 Task: Search one way flight ticket for 1 adult, 5 children, 2 infants in seat and 1 infant on lap in first from Juneau: Juneau International Airport to Raleigh: Raleigh-durham International Airport on 8-5-2023. Choice of flights is Alaska. Number of bags: 2 carry on bags and 6 checked bags. Price is upto 82000. Outbound departure time preference is 12:00.
Action: Mouse moved to (366, 309)
Screenshot: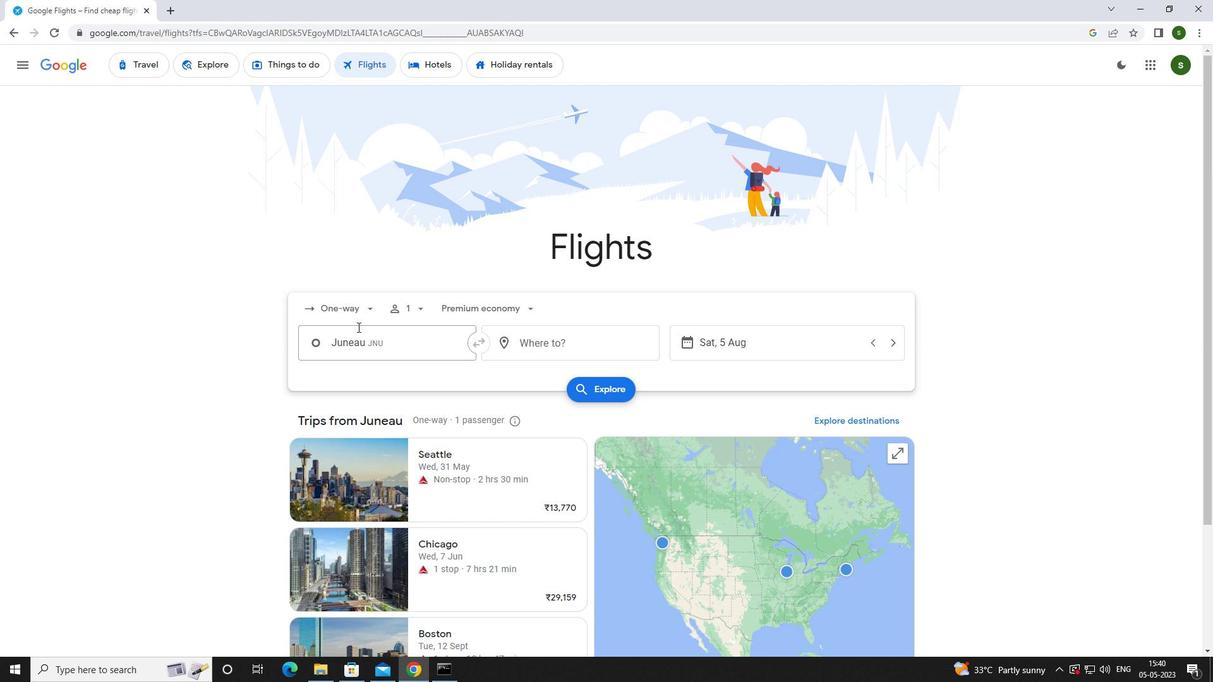 
Action: Mouse pressed left at (366, 309)
Screenshot: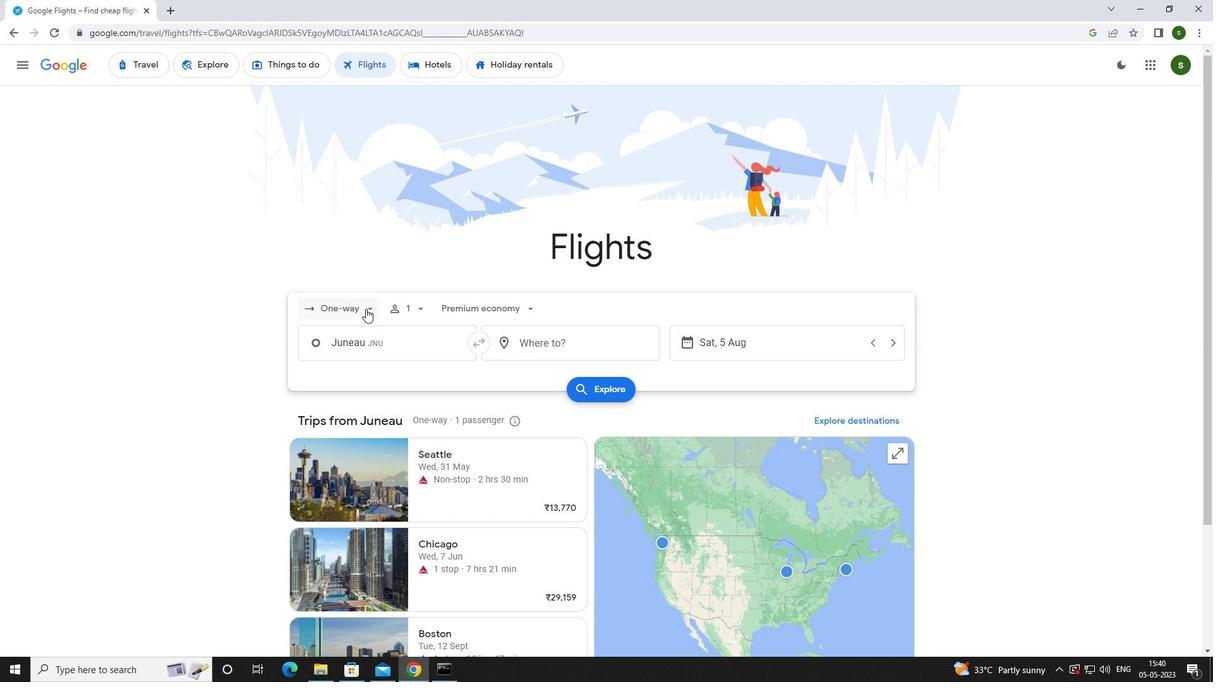 
Action: Mouse moved to (360, 360)
Screenshot: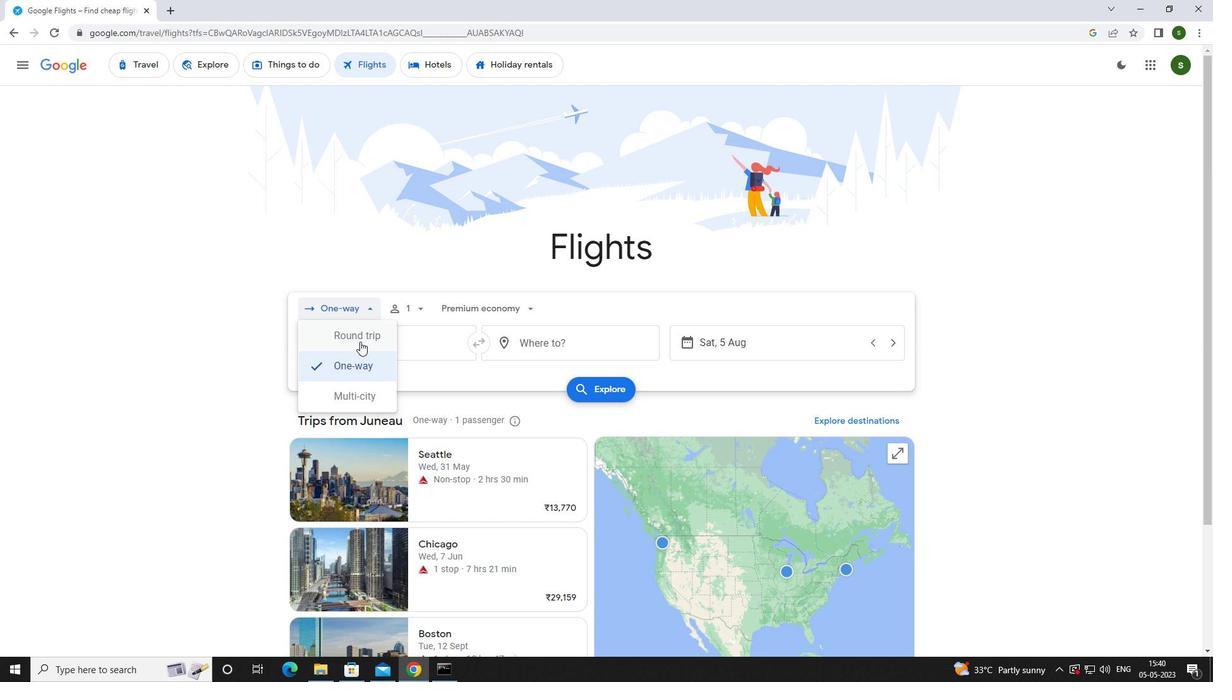 
Action: Mouse pressed left at (360, 360)
Screenshot: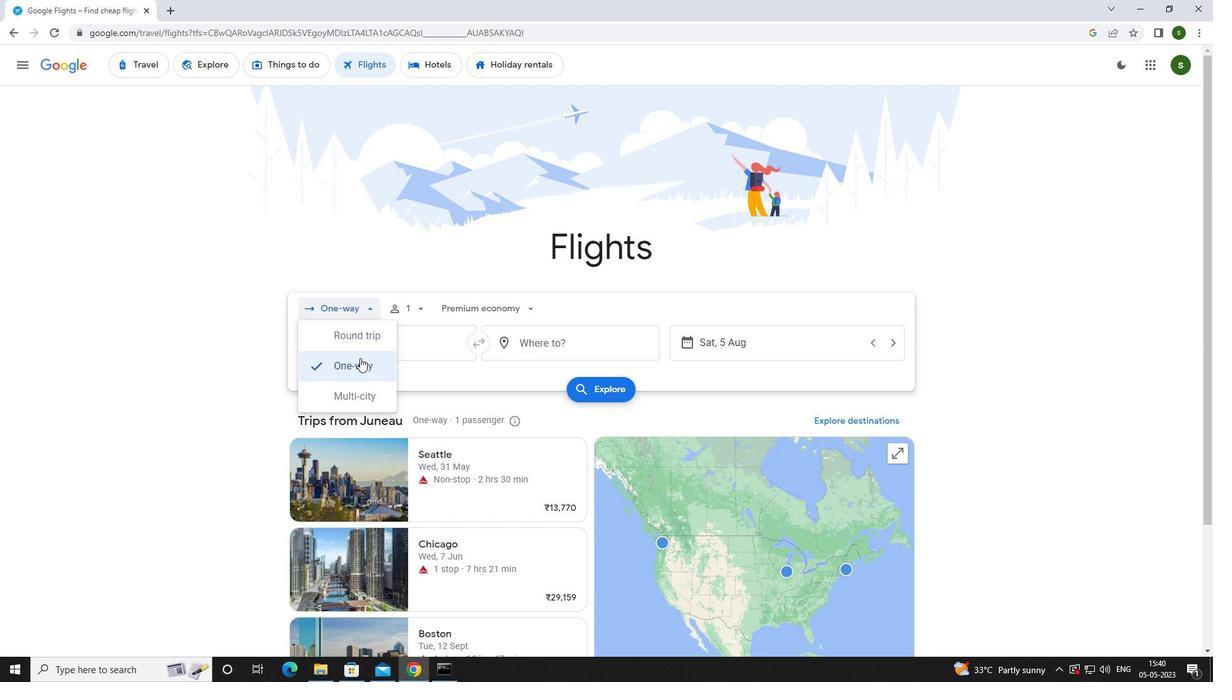 
Action: Mouse moved to (422, 312)
Screenshot: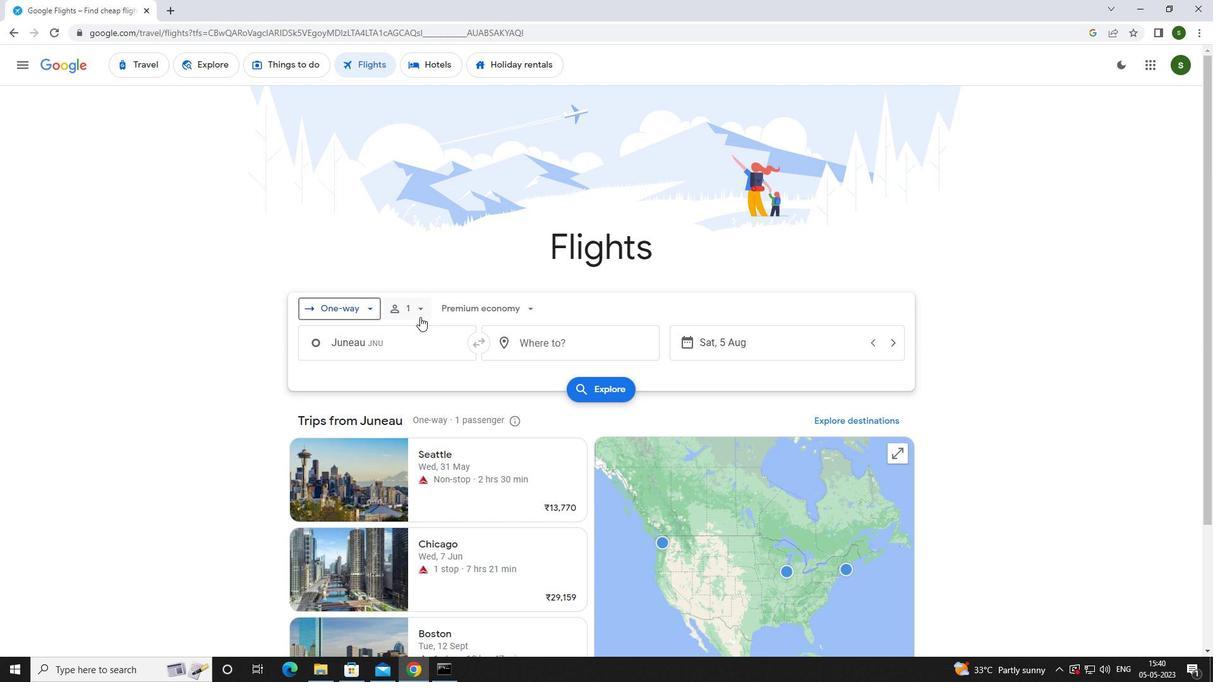 
Action: Mouse pressed left at (422, 312)
Screenshot: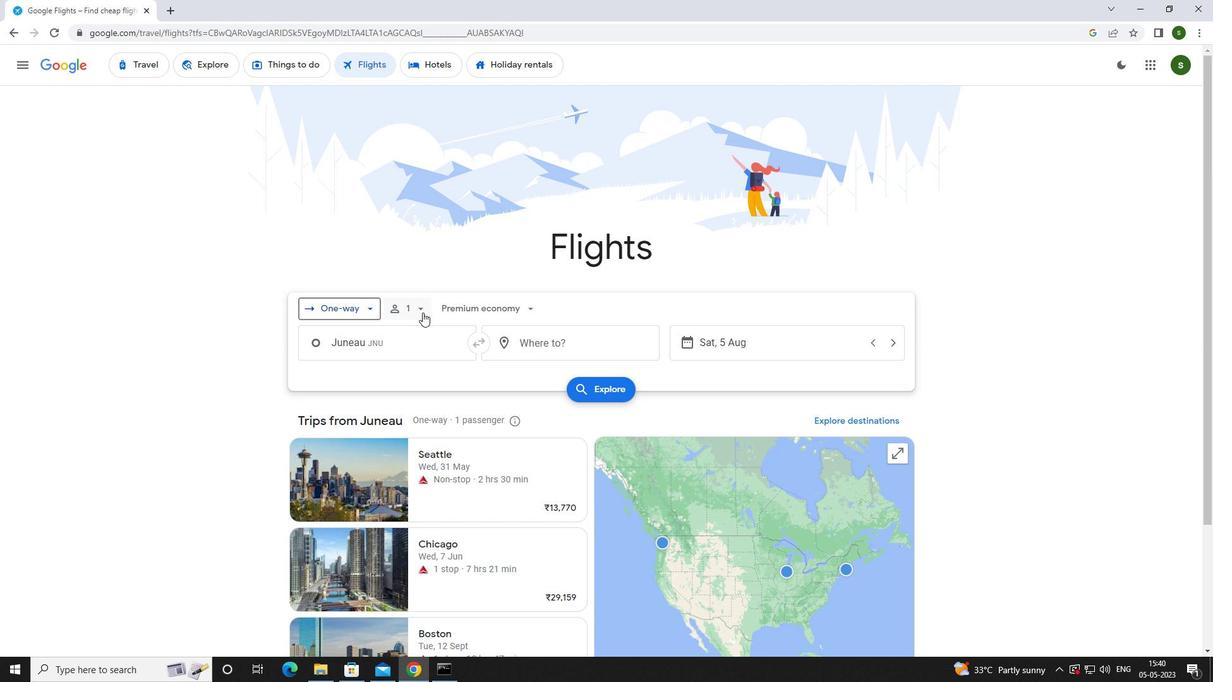 
Action: Mouse moved to (515, 373)
Screenshot: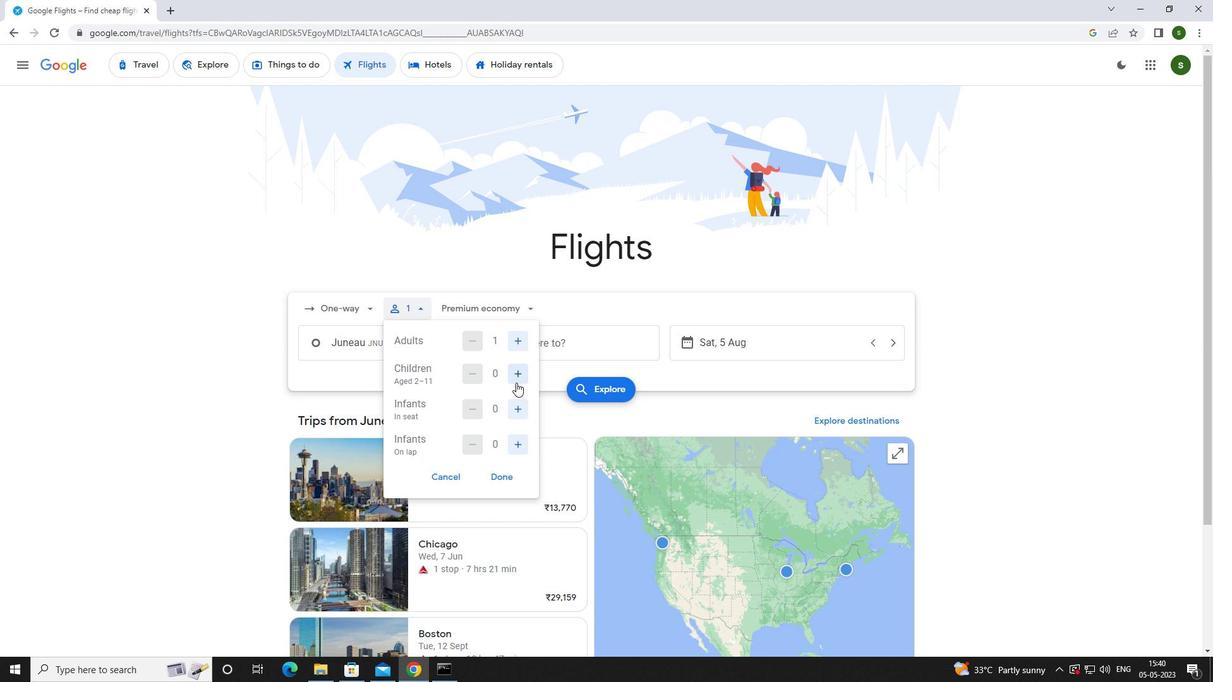
Action: Mouse pressed left at (515, 373)
Screenshot: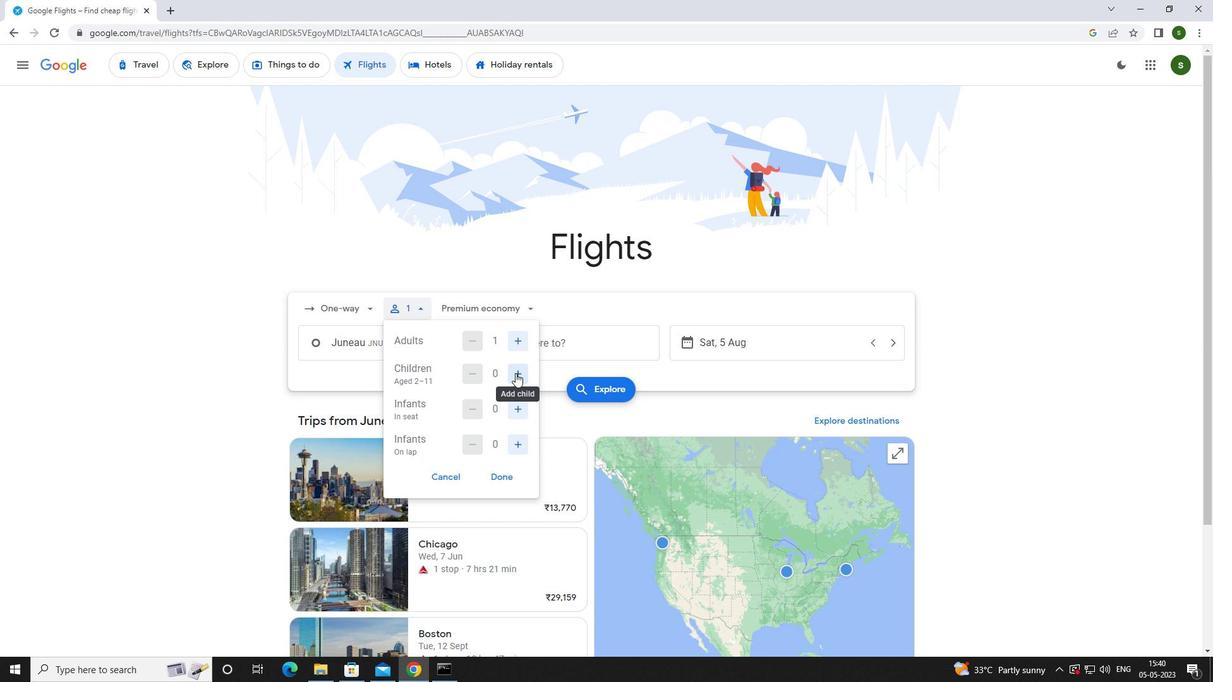 
Action: Mouse pressed left at (515, 373)
Screenshot: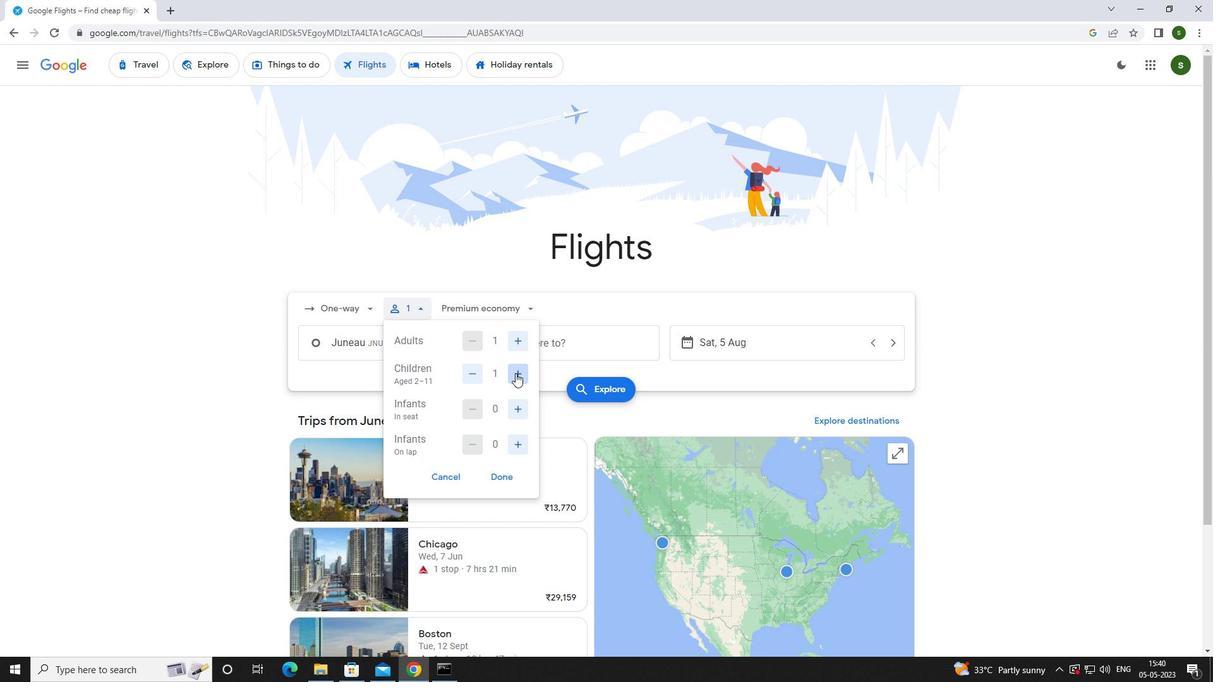 
Action: Mouse pressed left at (515, 373)
Screenshot: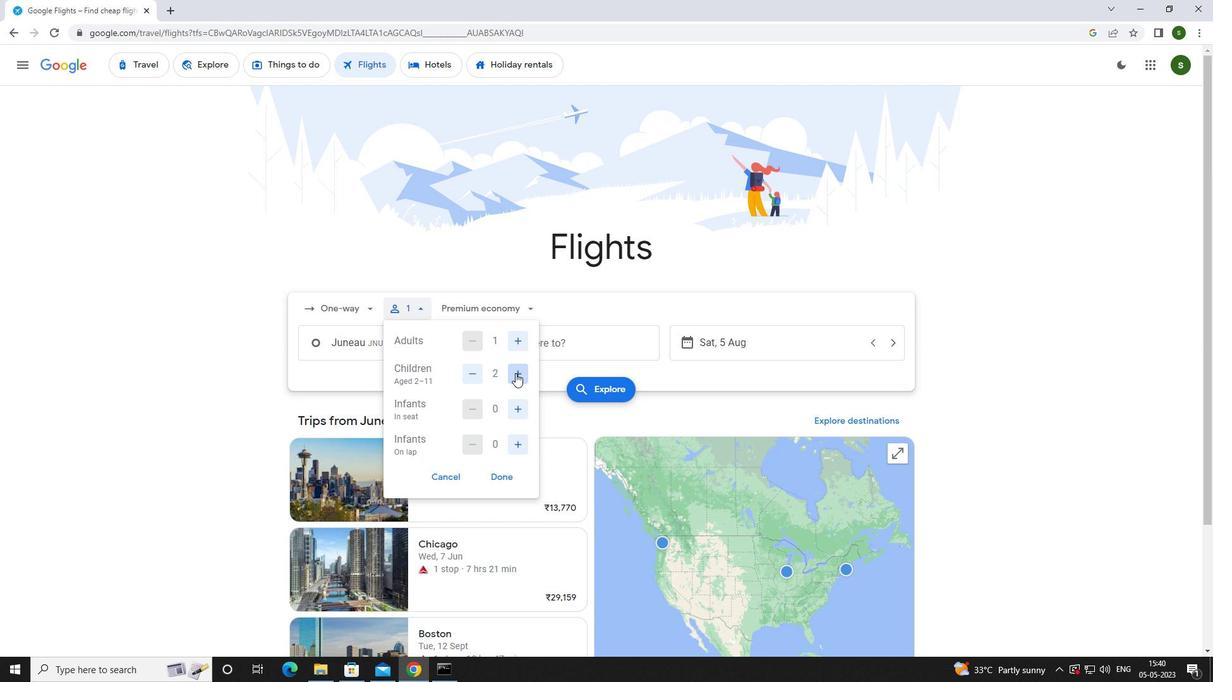 
Action: Mouse pressed left at (515, 373)
Screenshot: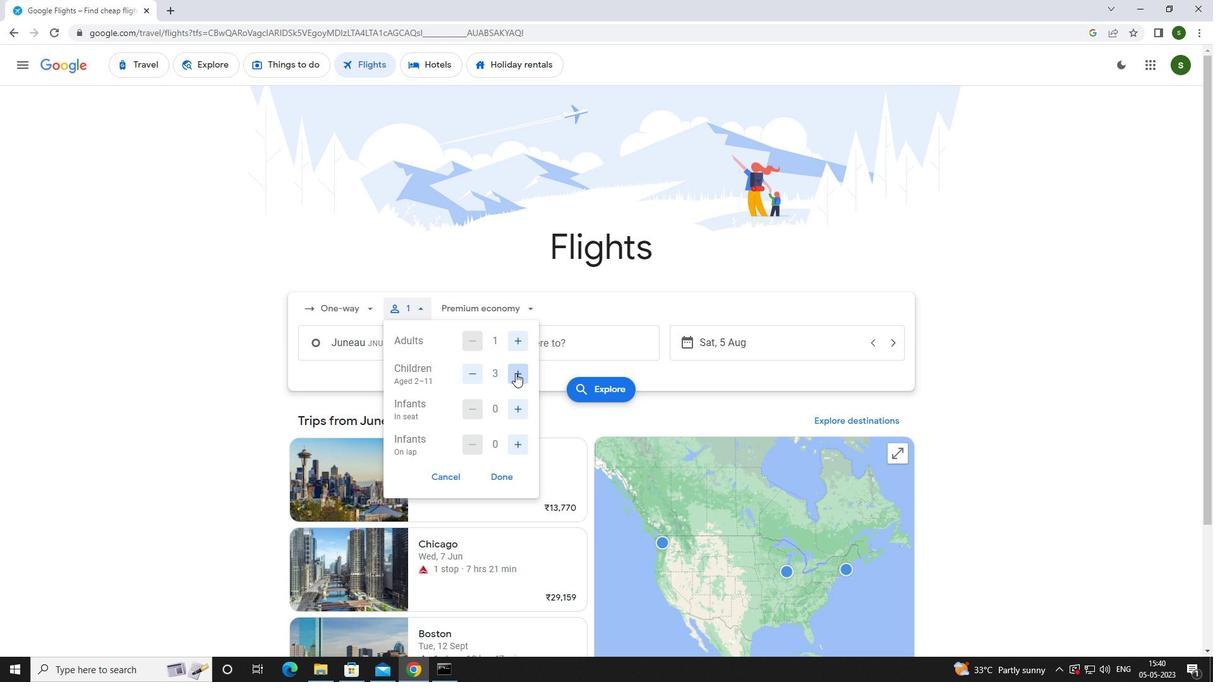 
Action: Mouse pressed left at (515, 373)
Screenshot: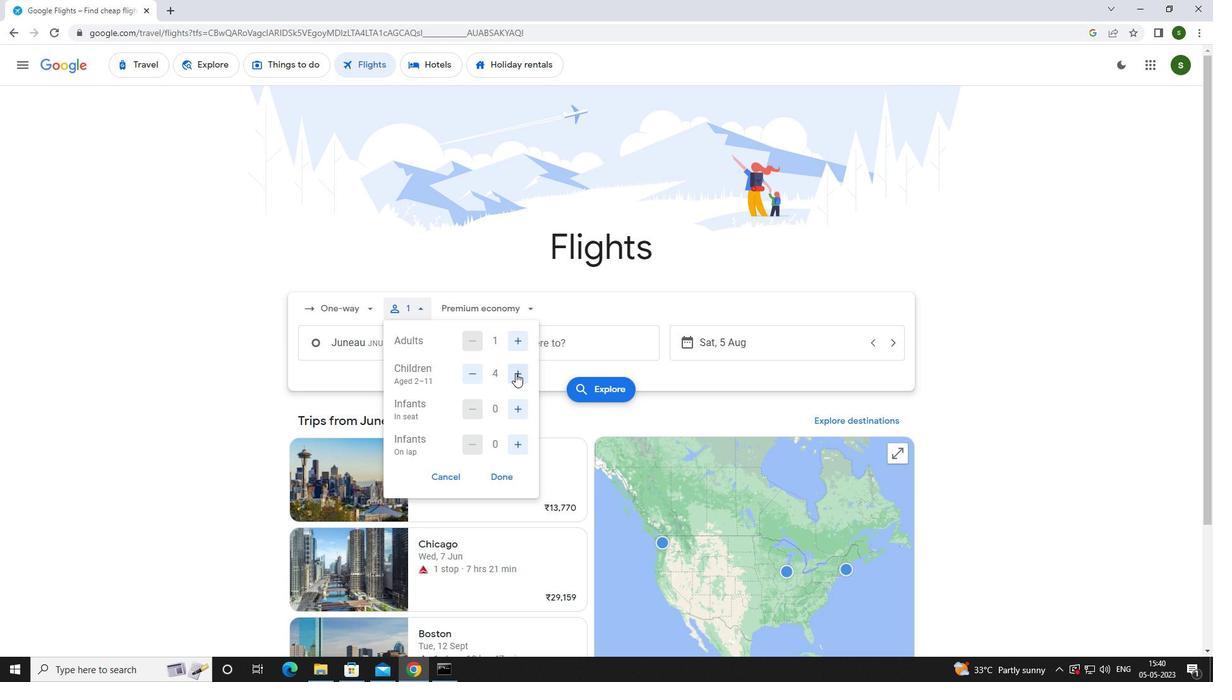 
Action: Mouse moved to (522, 409)
Screenshot: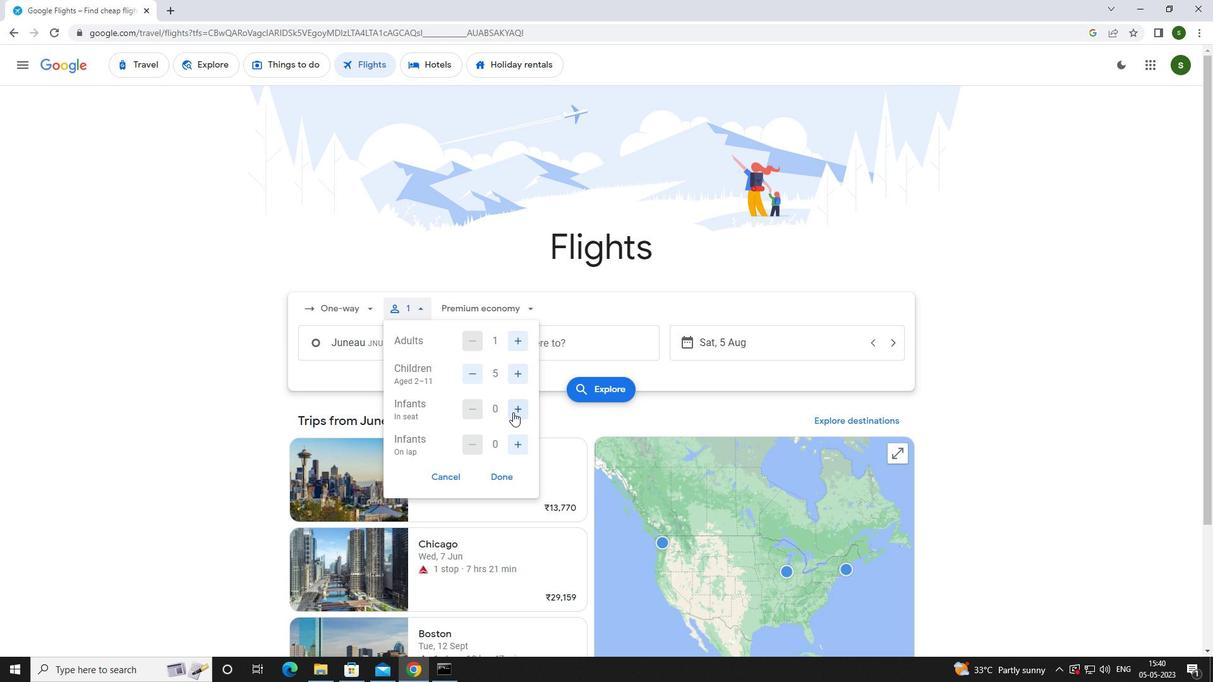 
Action: Mouse pressed left at (522, 409)
Screenshot: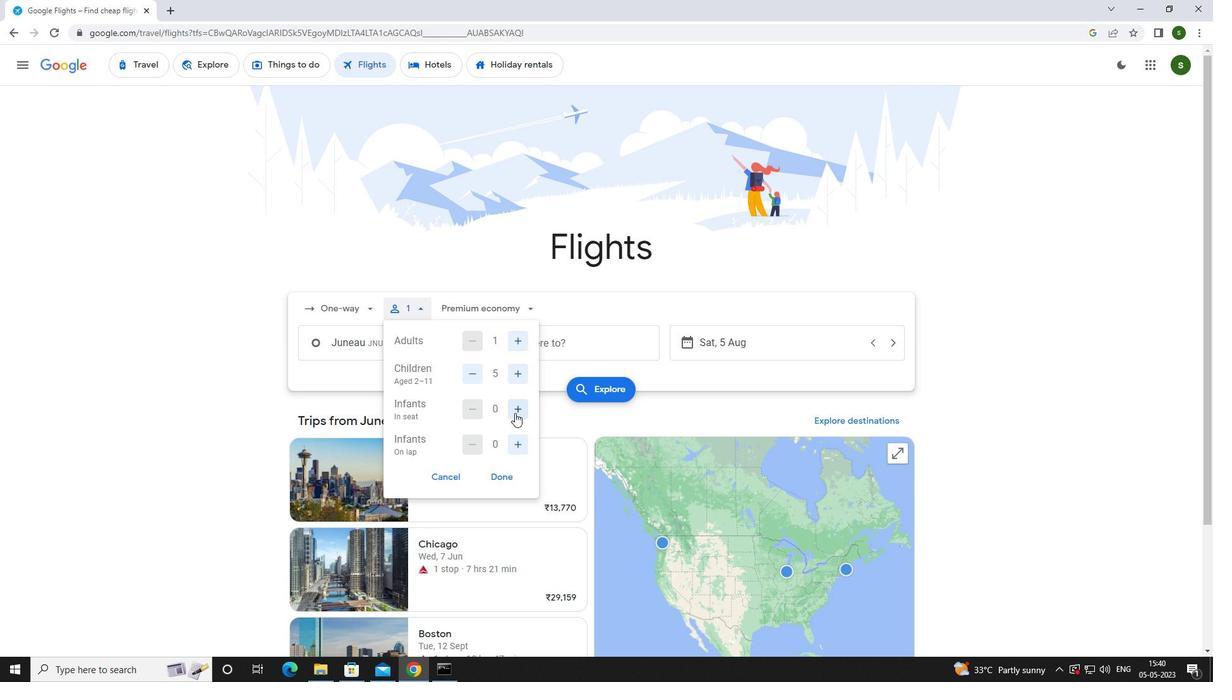 
Action: Mouse moved to (518, 440)
Screenshot: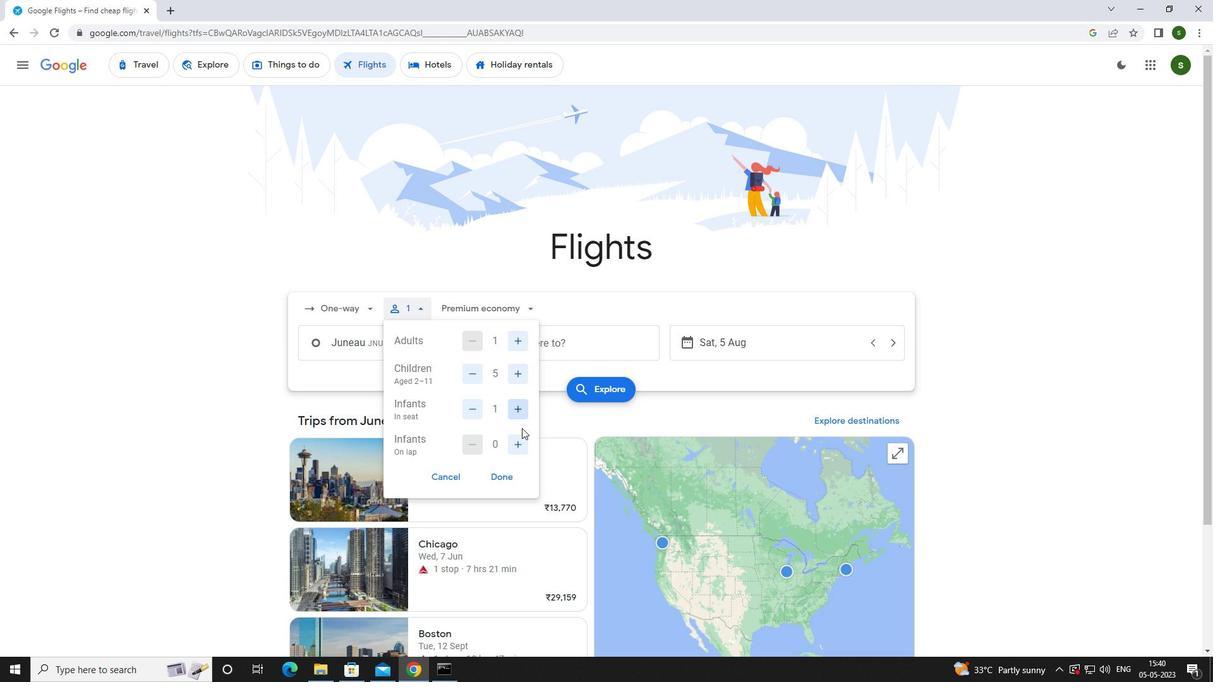 
Action: Mouse pressed left at (518, 440)
Screenshot: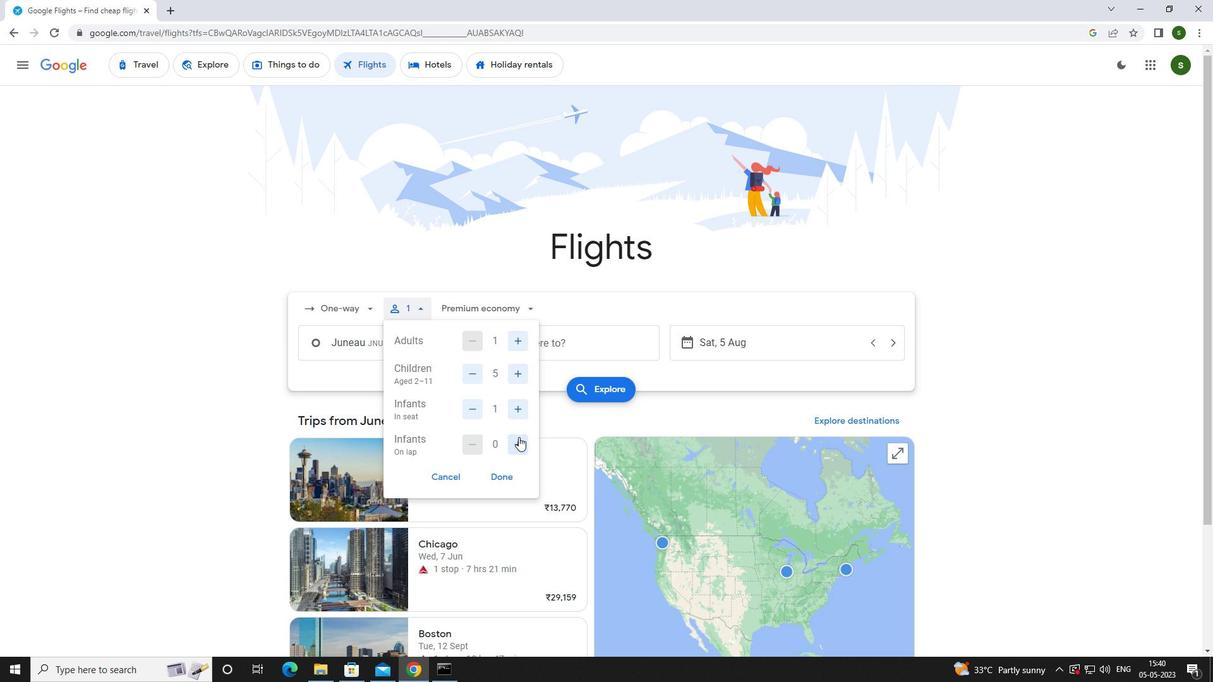 
Action: Mouse moved to (510, 309)
Screenshot: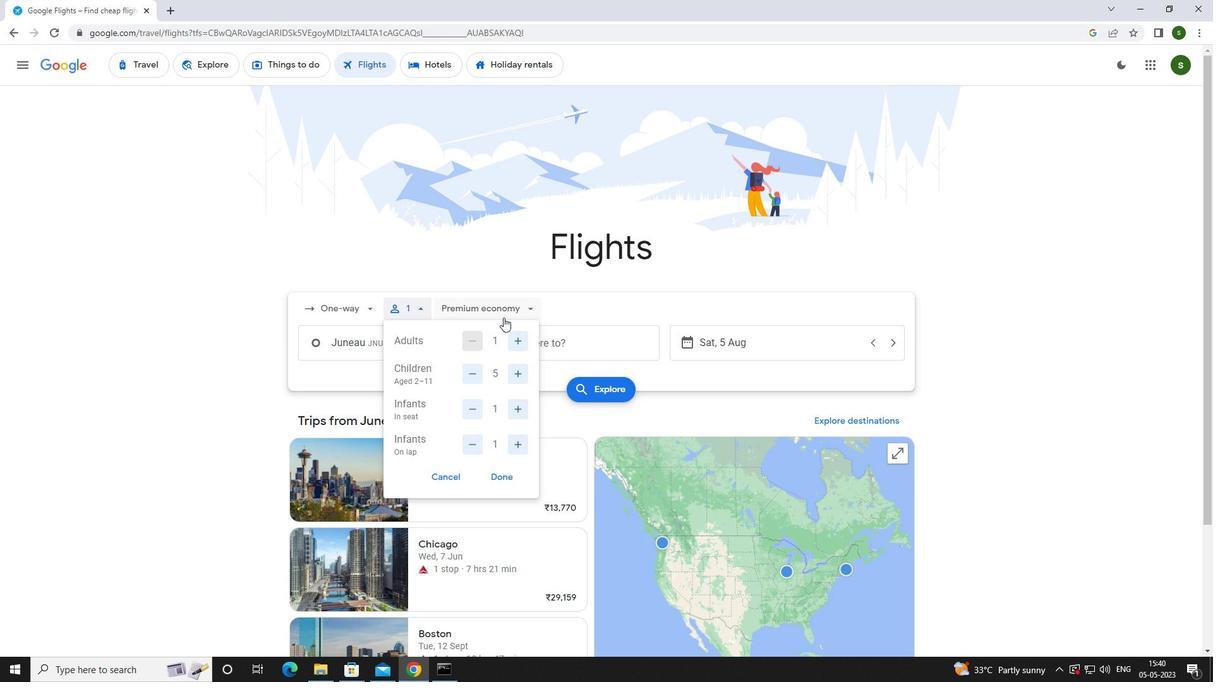 
Action: Mouse pressed left at (510, 309)
Screenshot: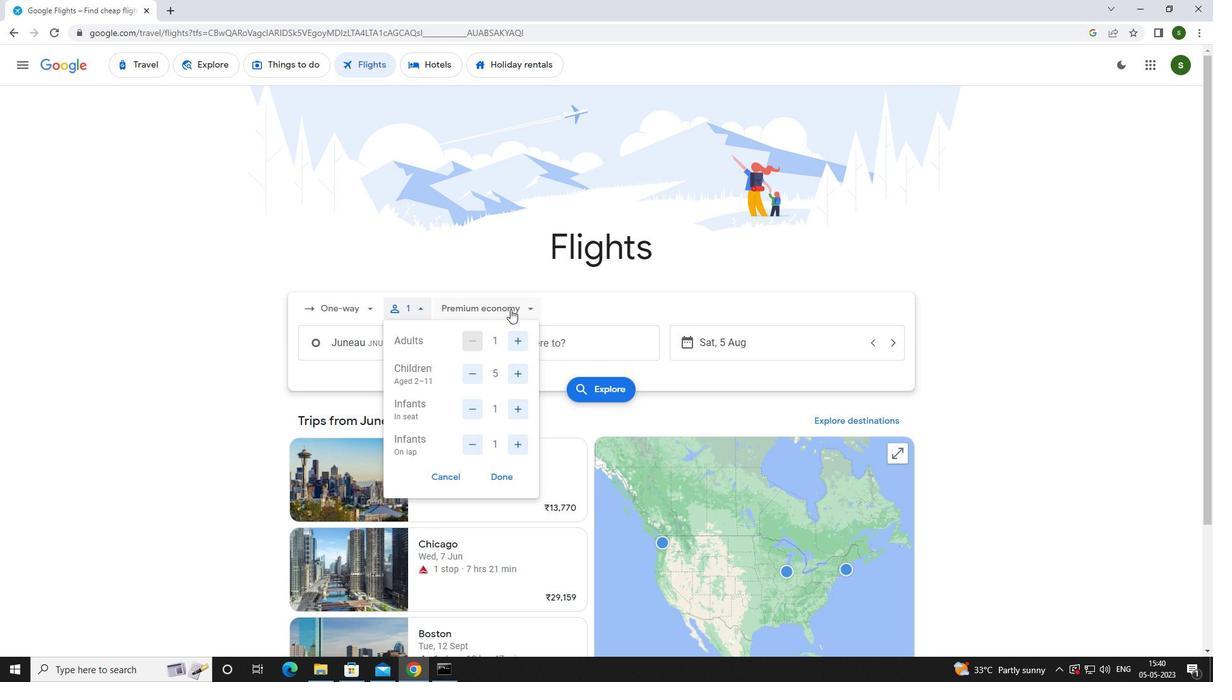 
Action: Mouse moved to (498, 422)
Screenshot: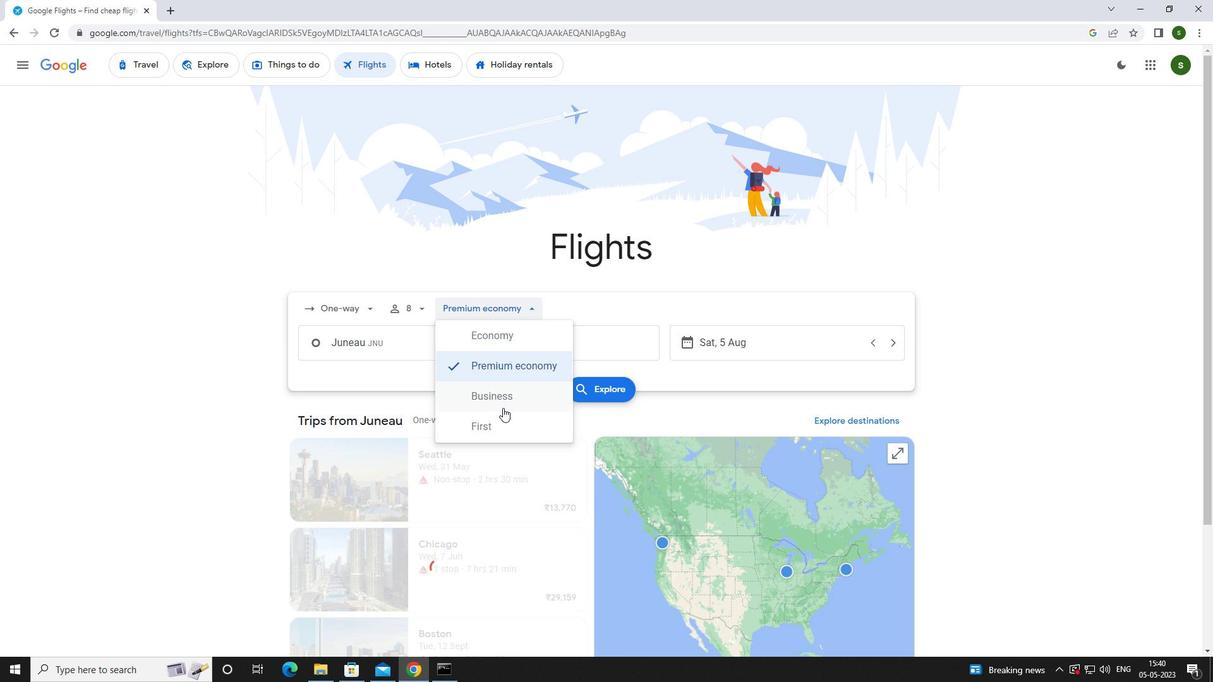 
Action: Mouse pressed left at (498, 422)
Screenshot: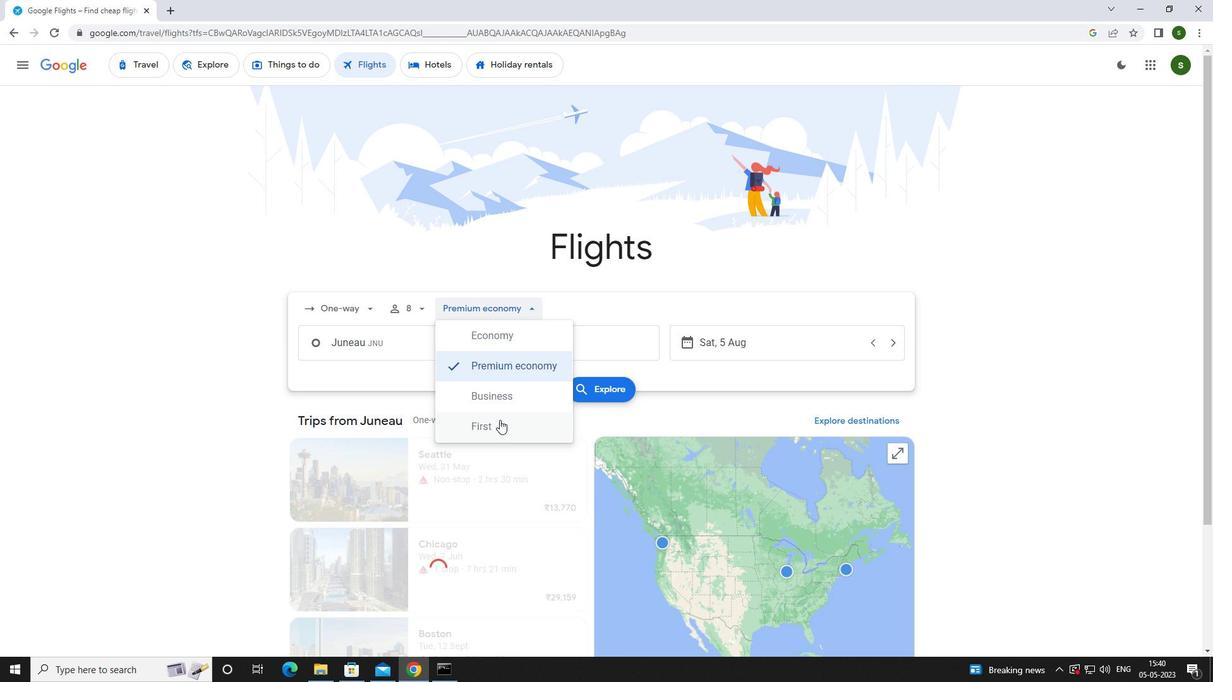 
Action: Mouse moved to (433, 347)
Screenshot: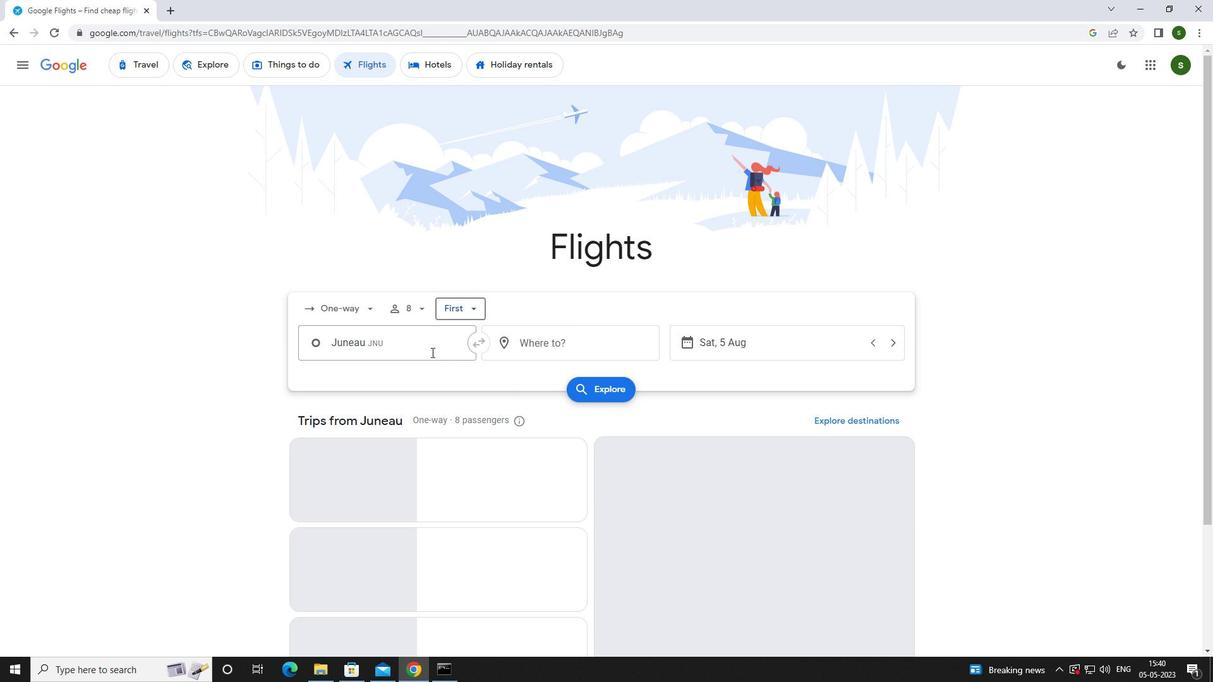 
Action: Mouse pressed left at (433, 347)
Screenshot: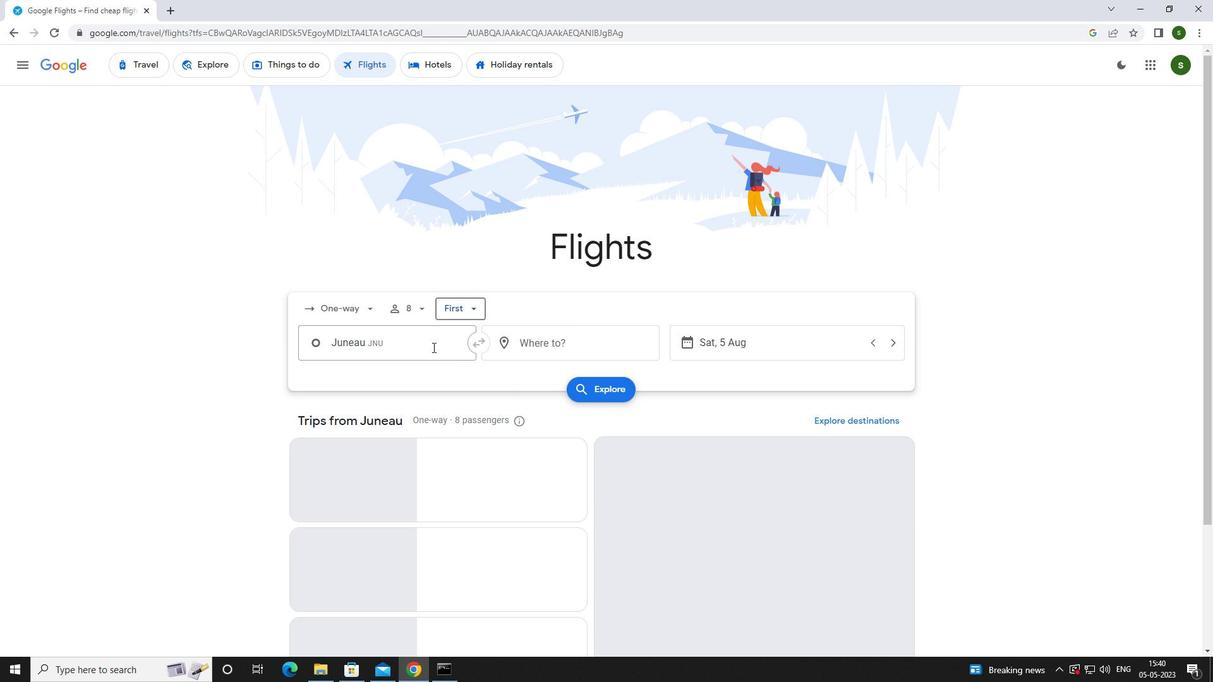 
Action: Mouse moved to (437, 347)
Screenshot: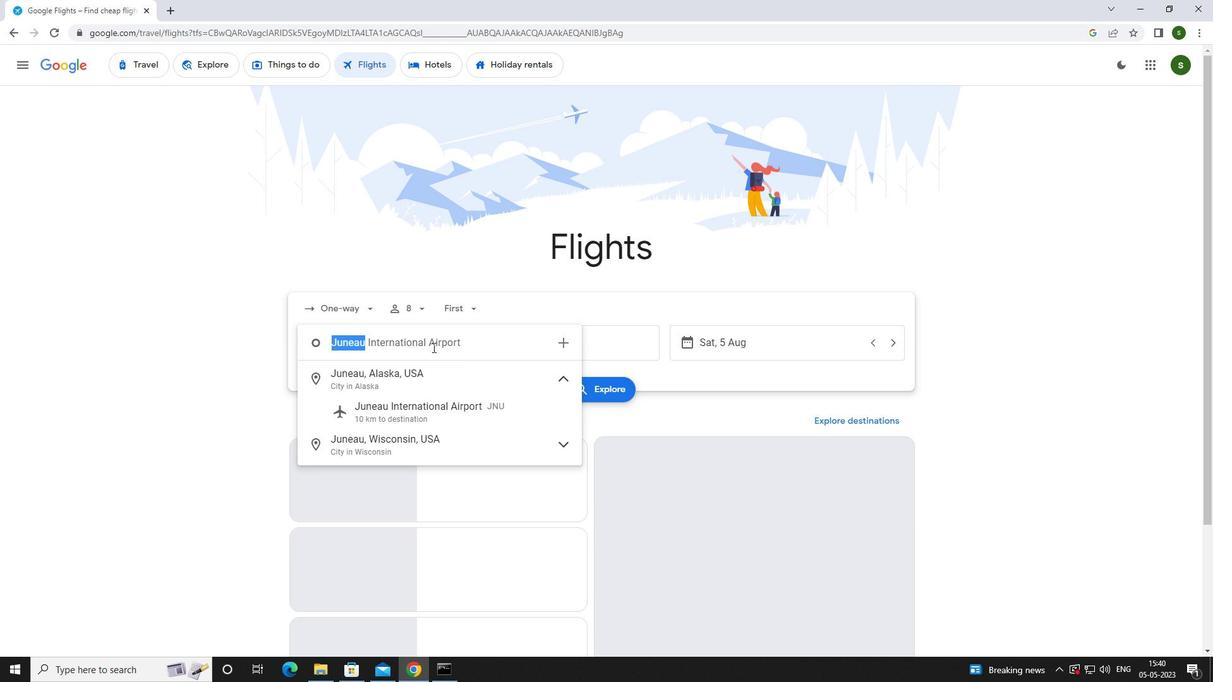 
Action: Key pressed <Key.caps_lock>j<Key.caps_lock>uneau
Screenshot: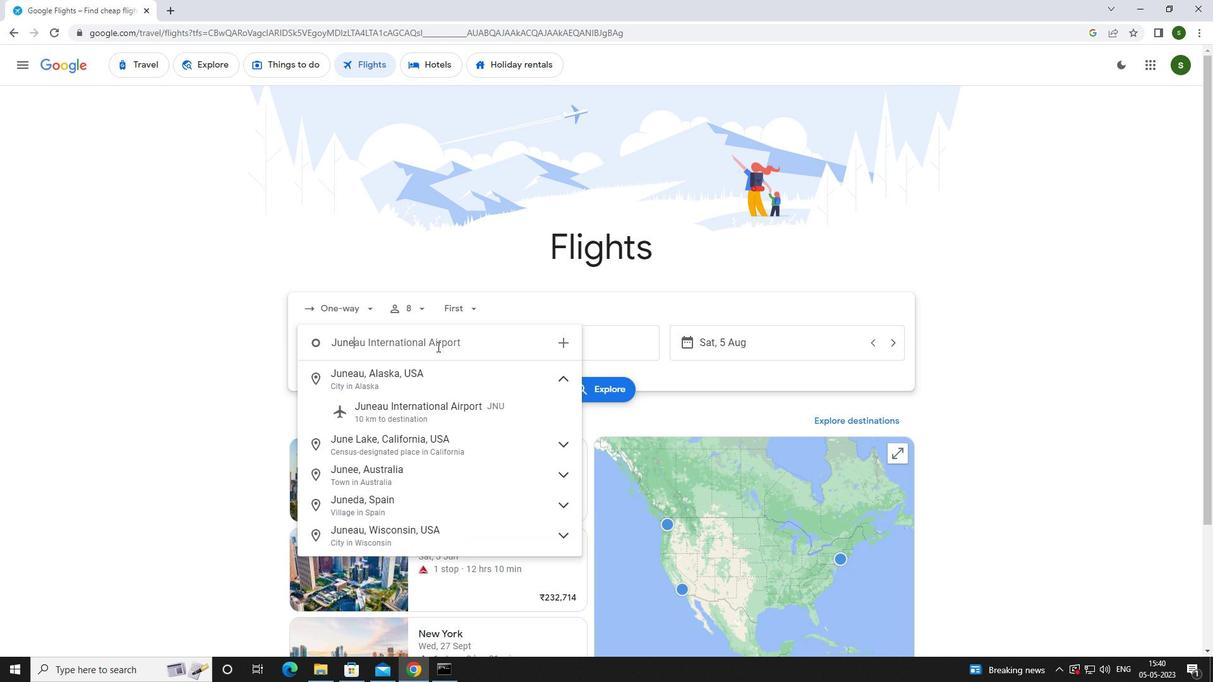 
Action: Mouse moved to (425, 412)
Screenshot: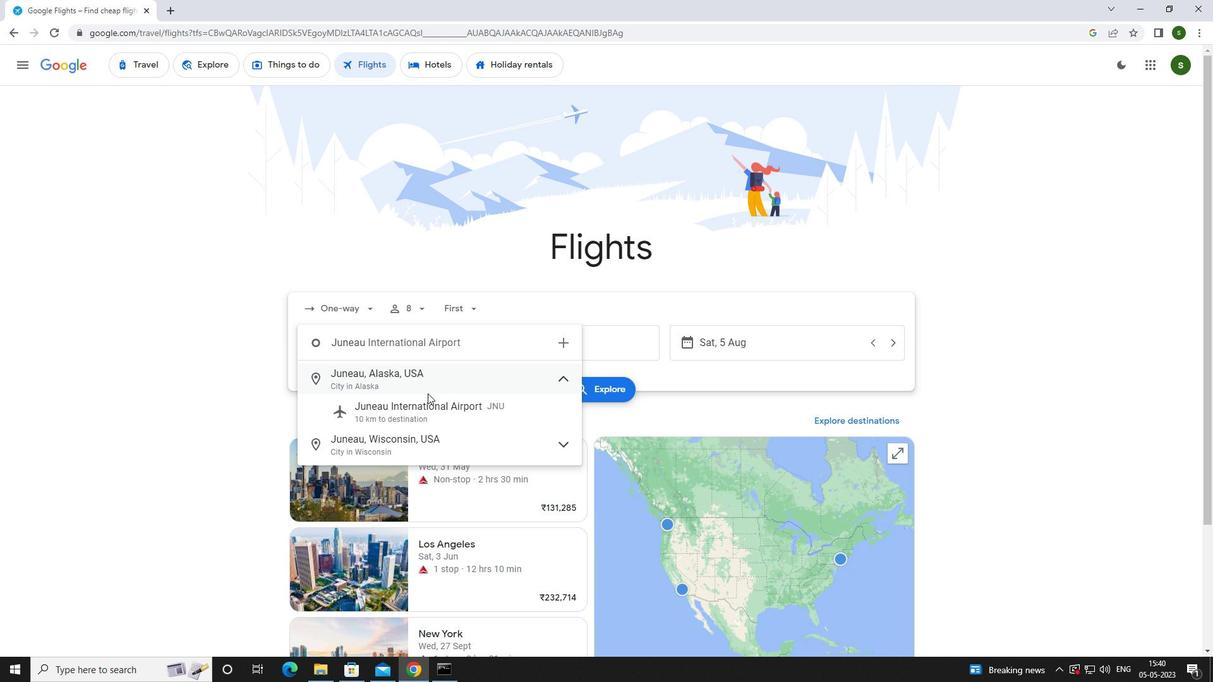 
Action: Mouse pressed left at (425, 412)
Screenshot: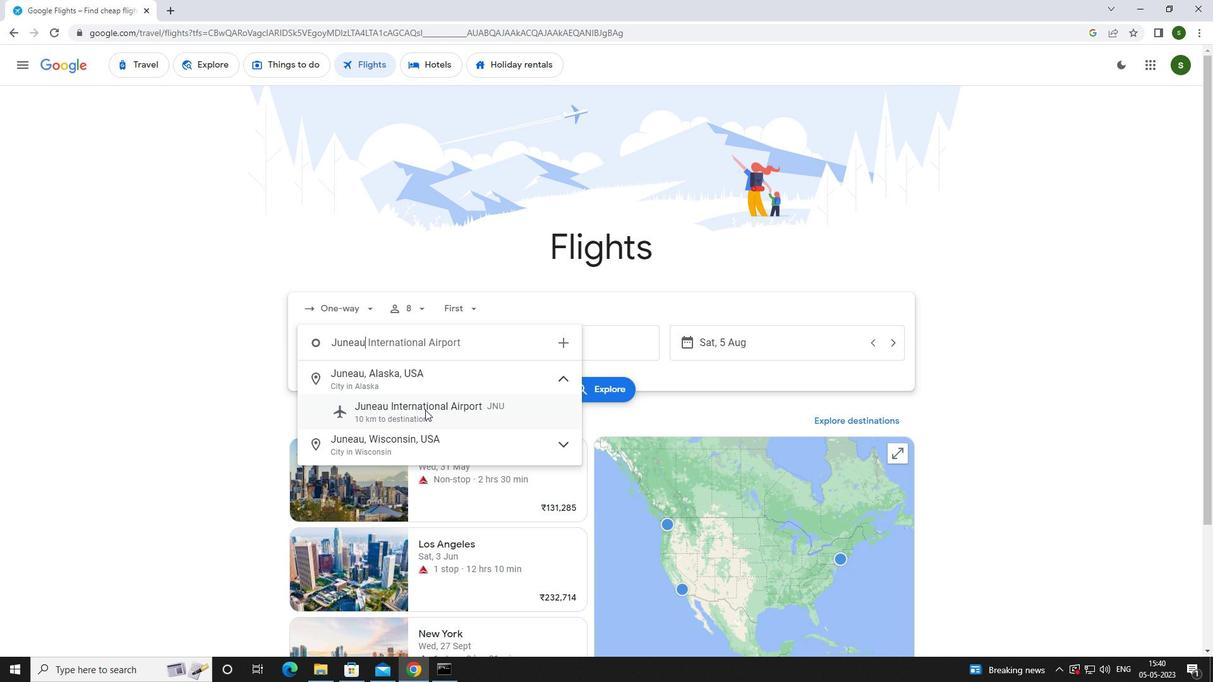 
Action: Mouse moved to (563, 348)
Screenshot: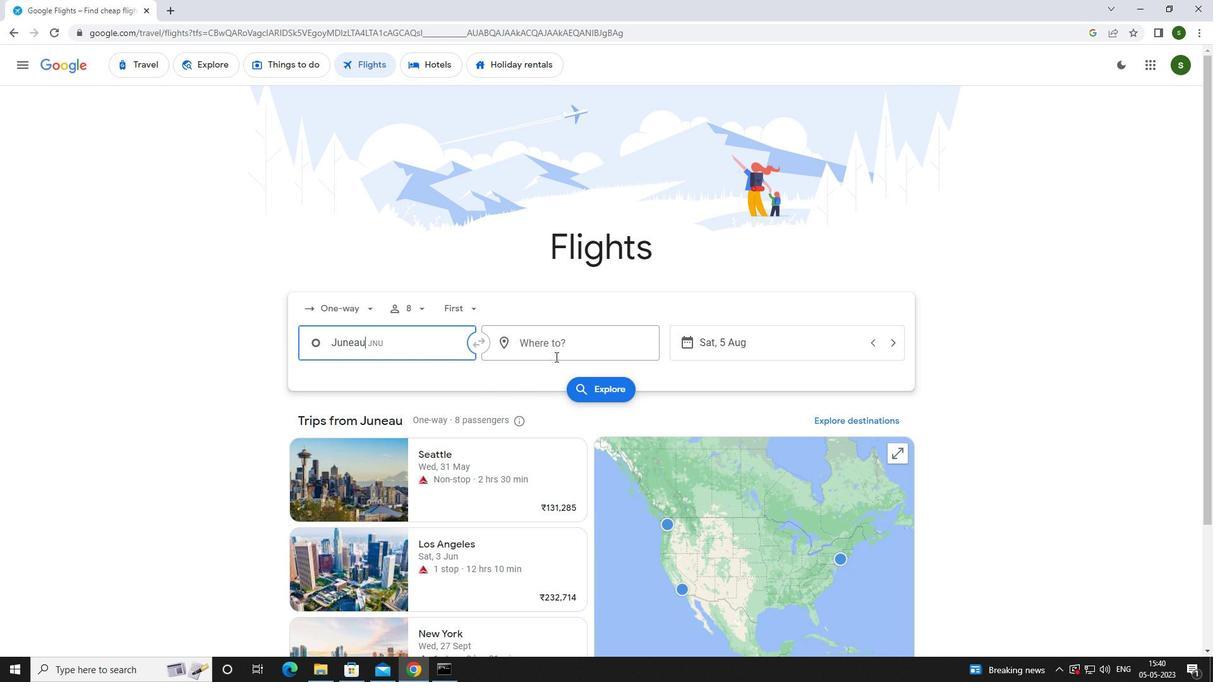 
Action: Mouse pressed left at (563, 348)
Screenshot: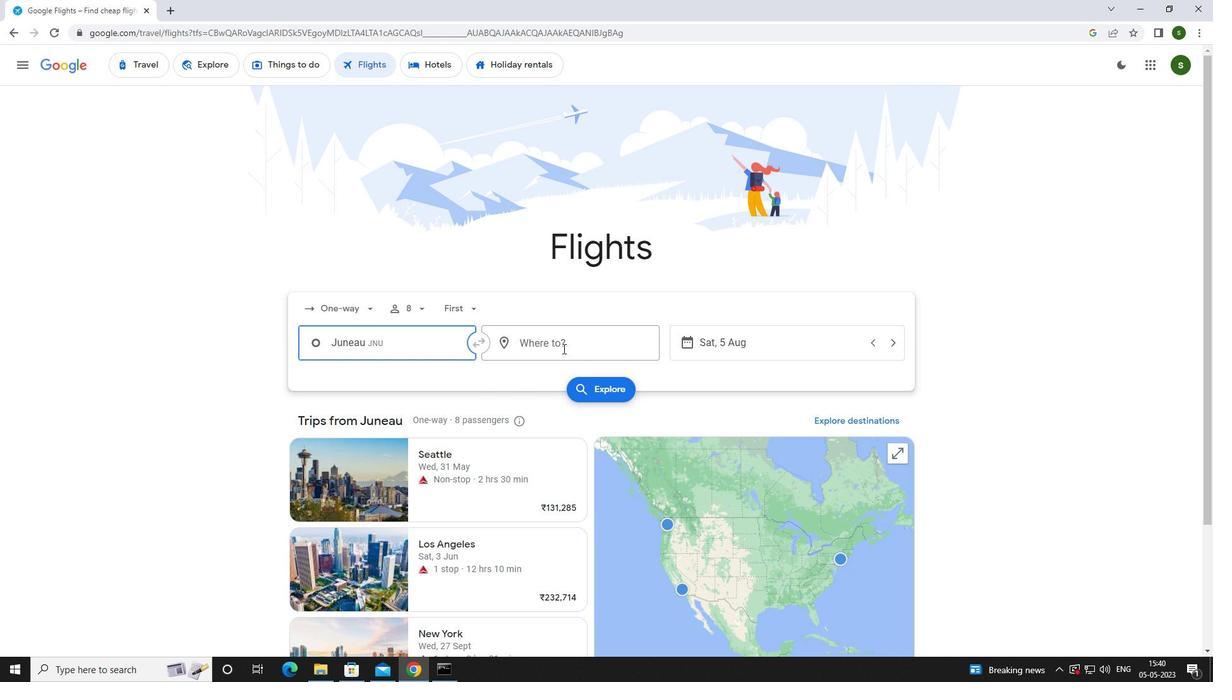 
Action: Mouse moved to (563, 352)
Screenshot: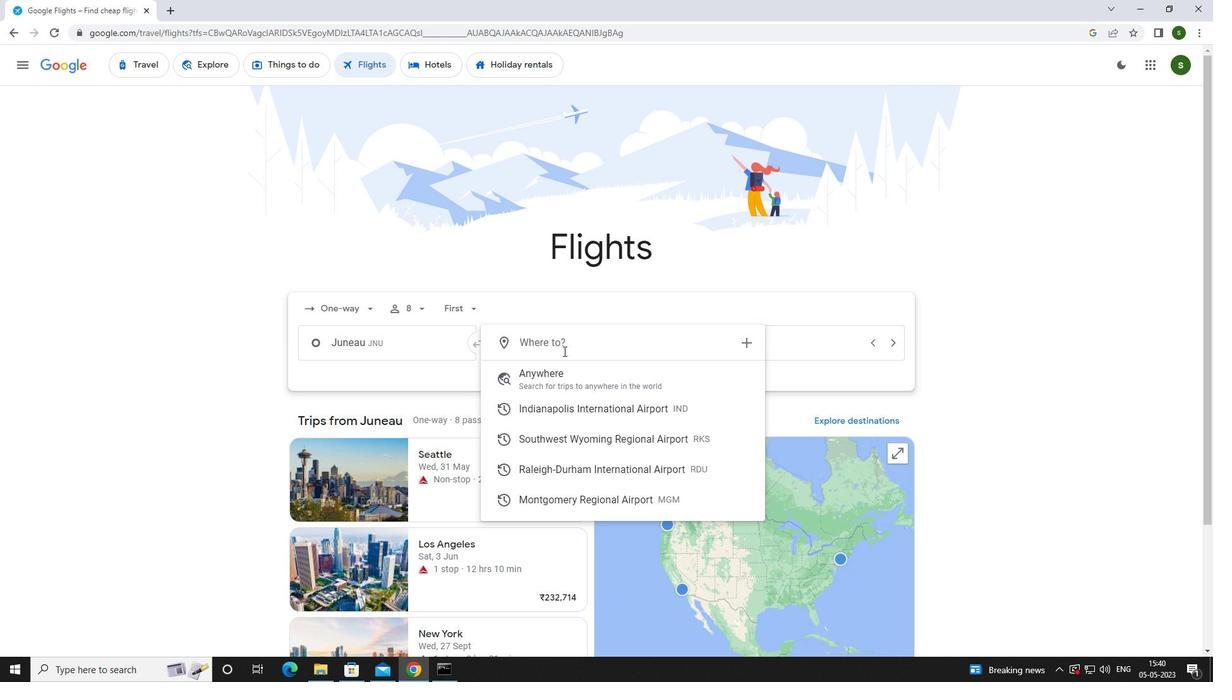 
Action: Key pressed <Key.caps_lock>r<Key.caps_lock>aleigh
Screenshot: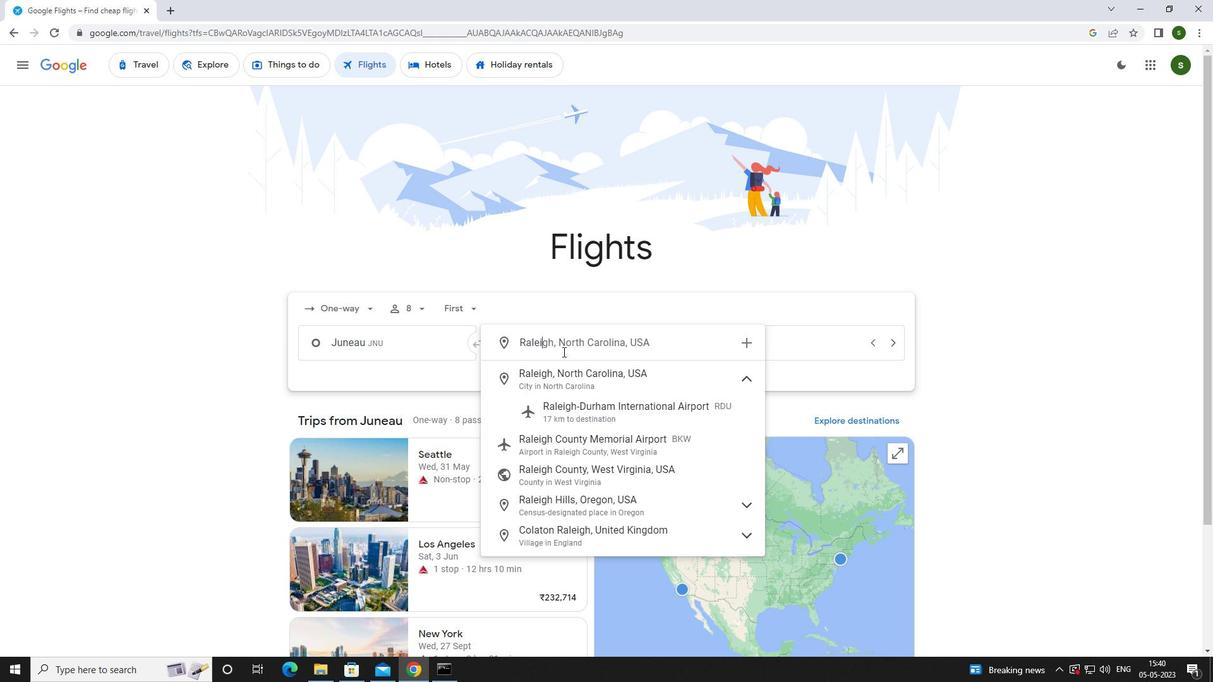 
Action: Mouse moved to (561, 406)
Screenshot: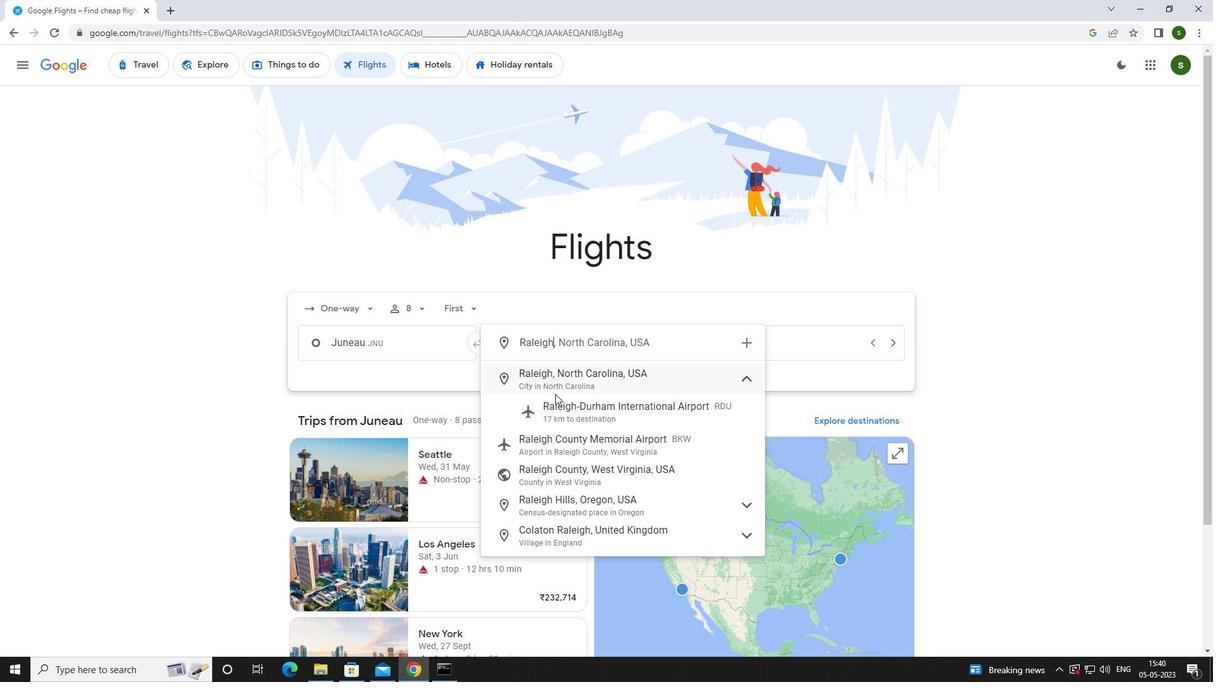 
Action: Mouse pressed left at (561, 406)
Screenshot: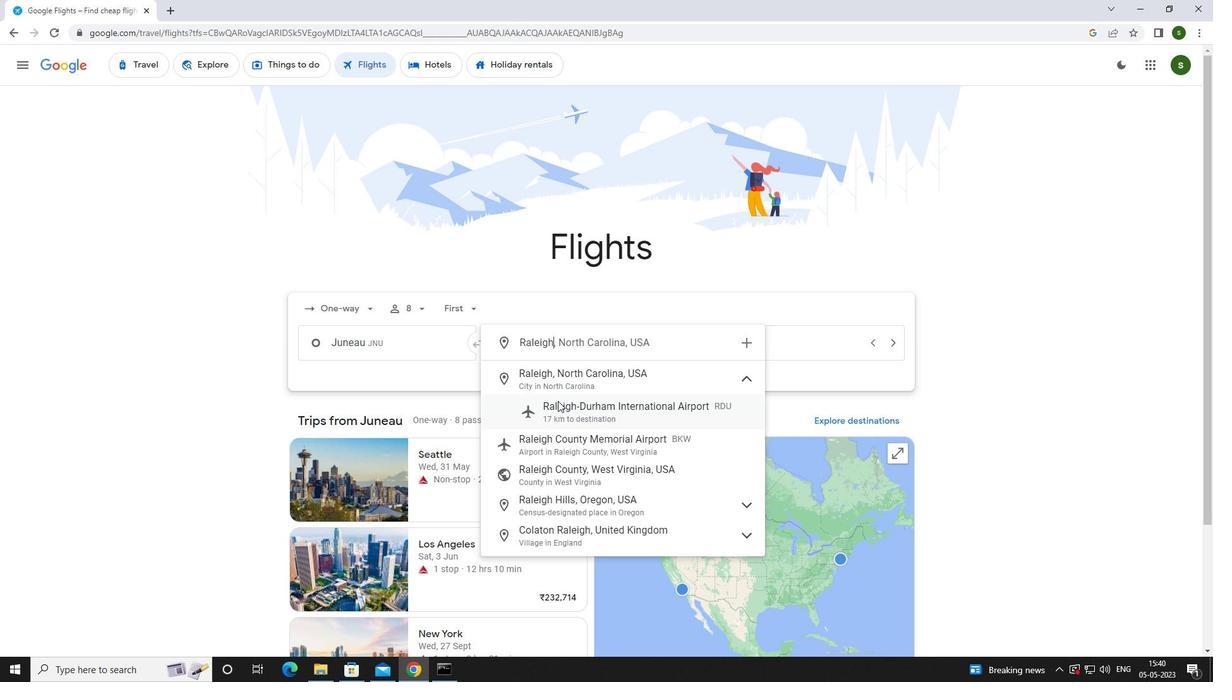 
Action: Mouse moved to (759, 350)
Screenshot: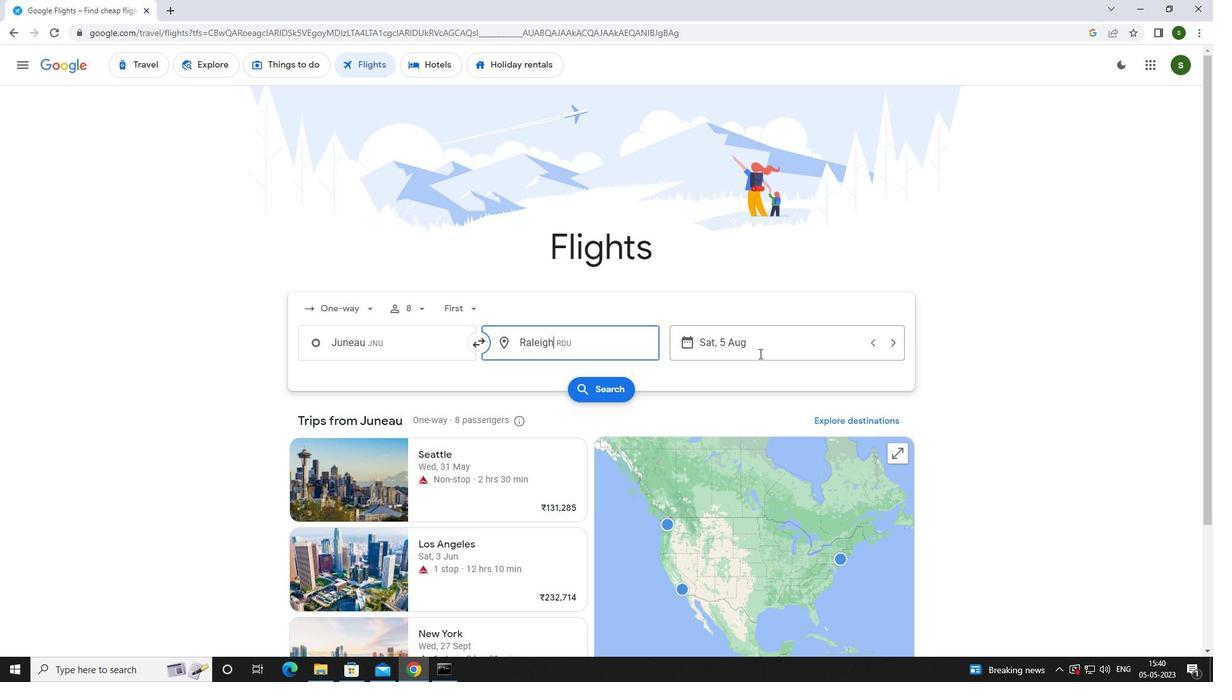 
Action: Mouse pressed left at (759, 350)
Screenshot: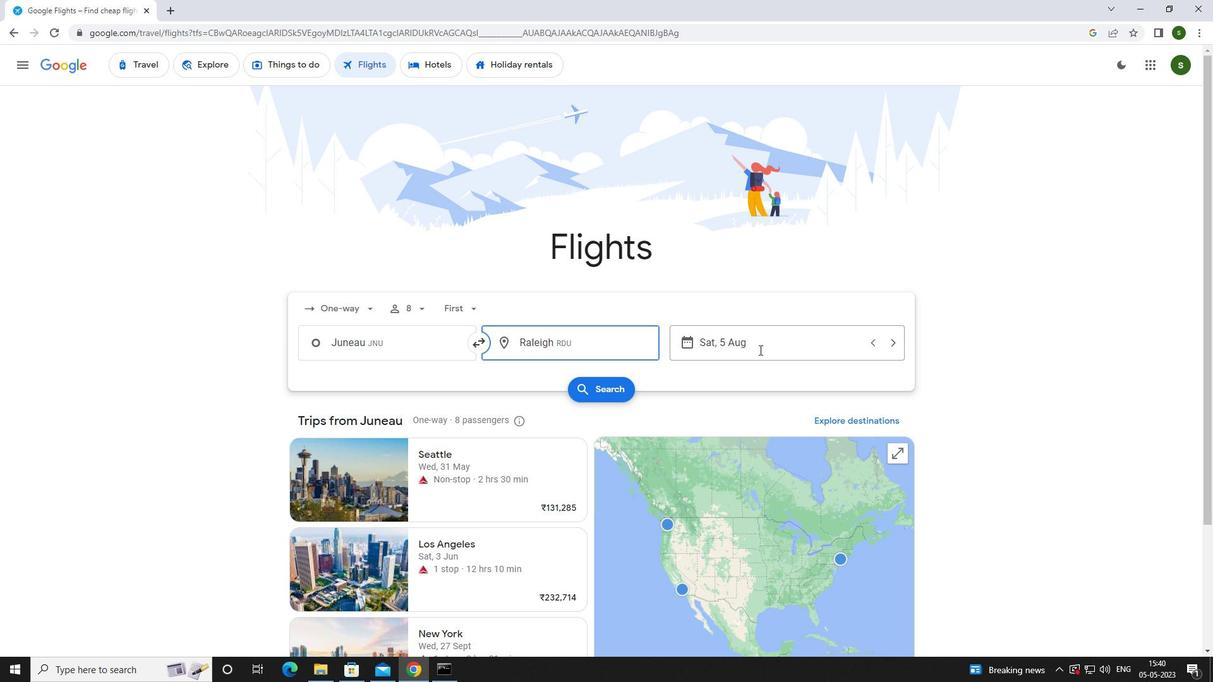 
Action: Mouse moved to (637, 423)
Screenshot: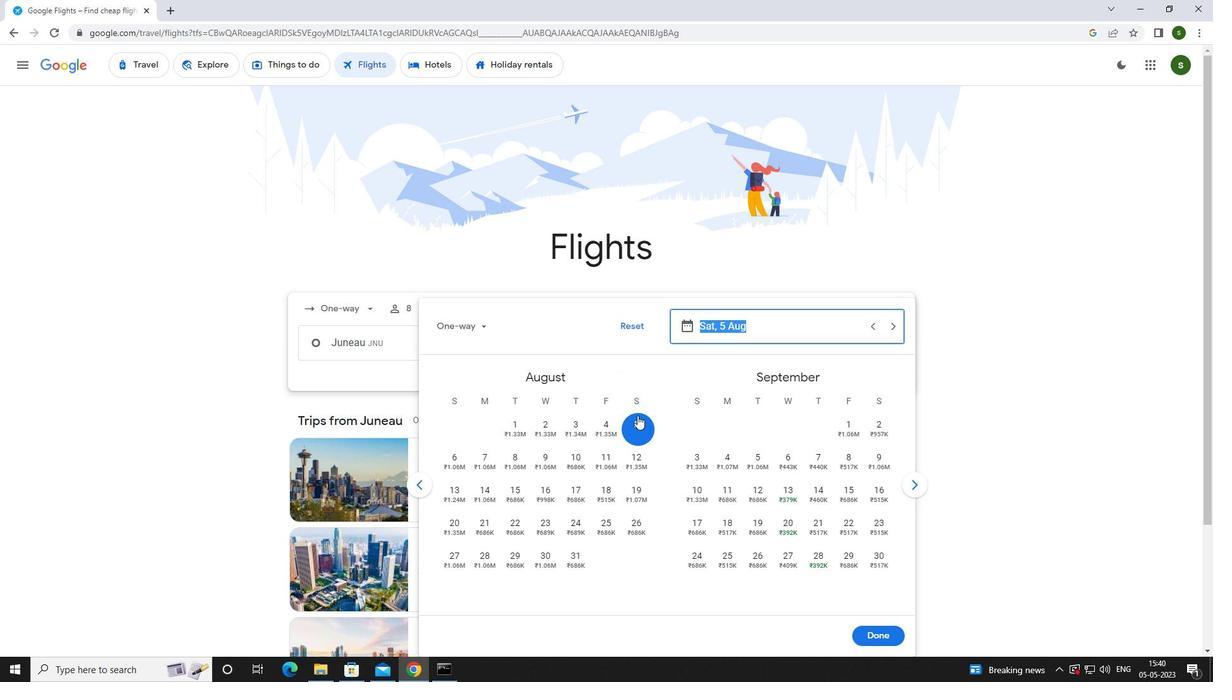 
Action: Mouse pressed left at (637, 423)
Screenshot: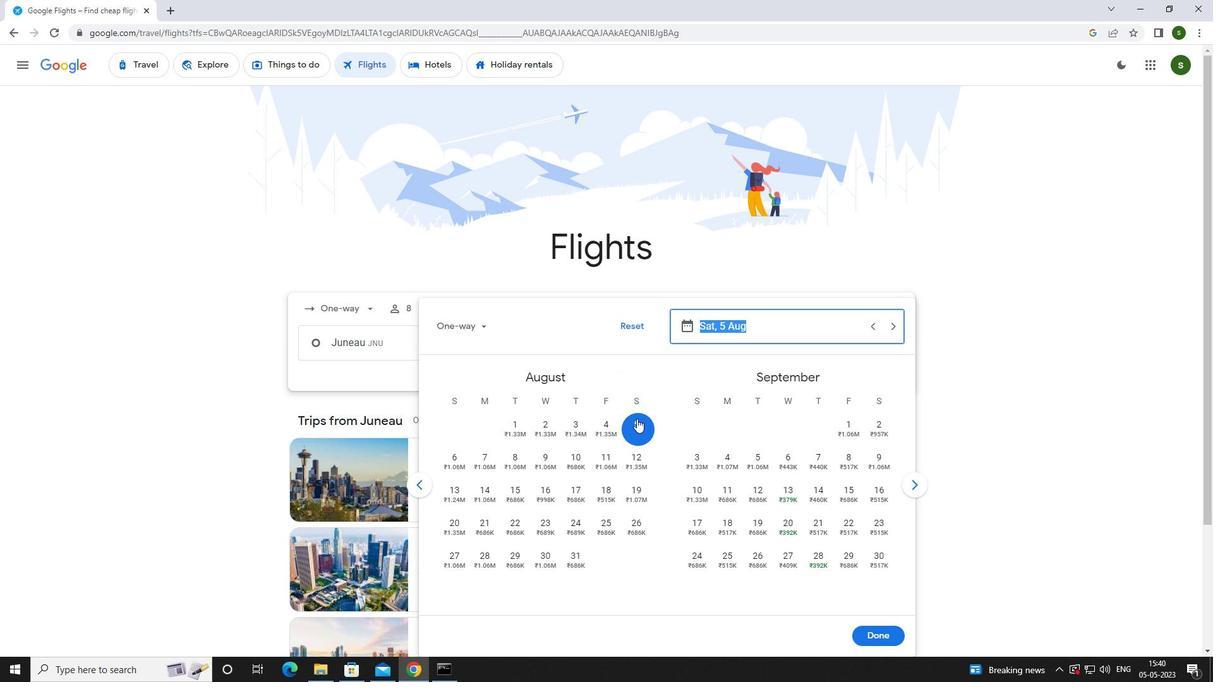 
Action: Mouse moved to (874, 637)
Screenshot: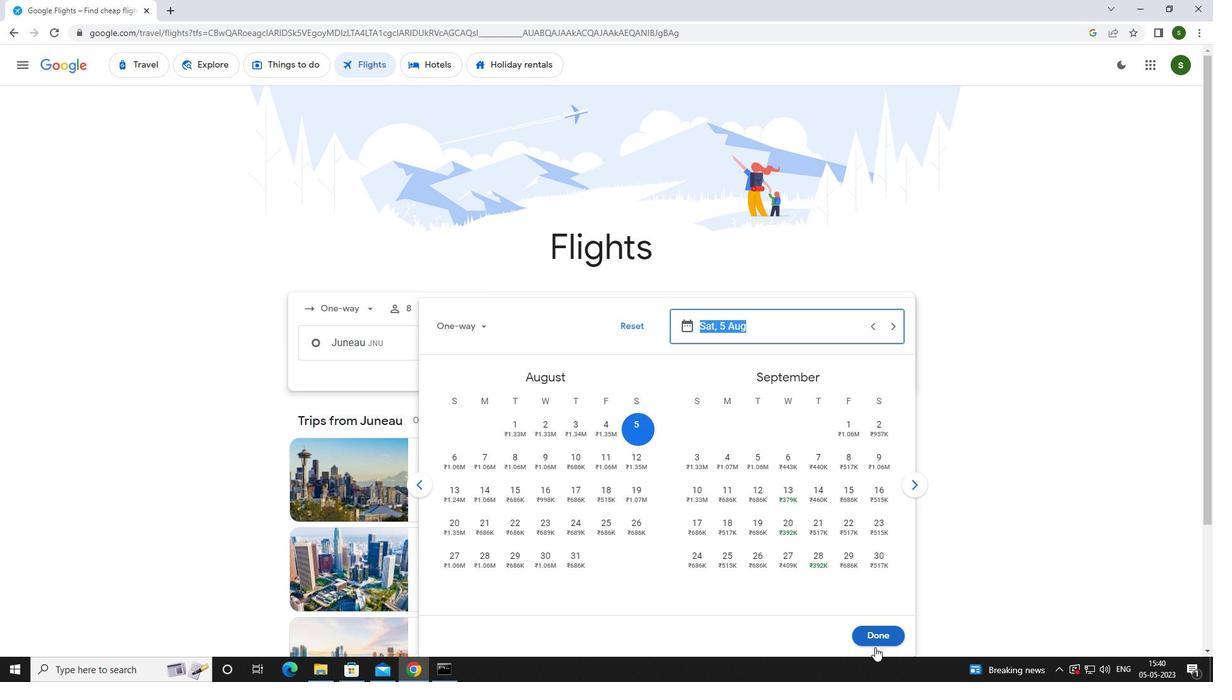 
Action: Mouse pressed left at (874, 637)
Screenshot: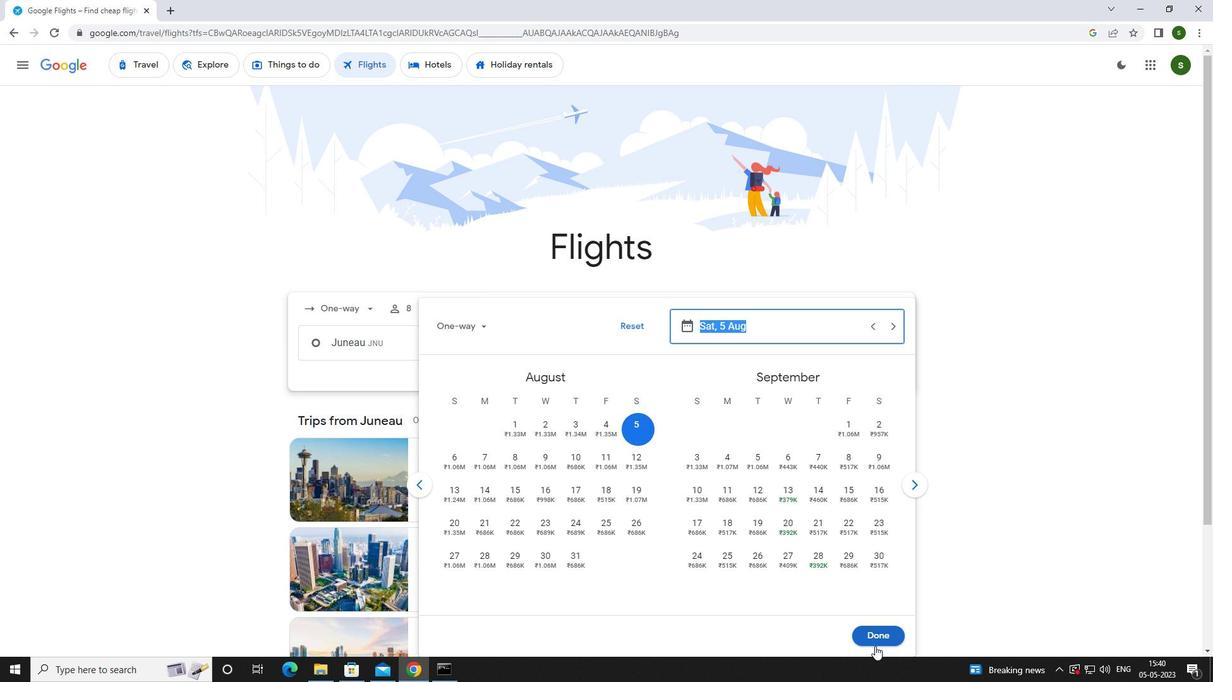 
Action: Mouse moved to (601, 390)
Screenshot: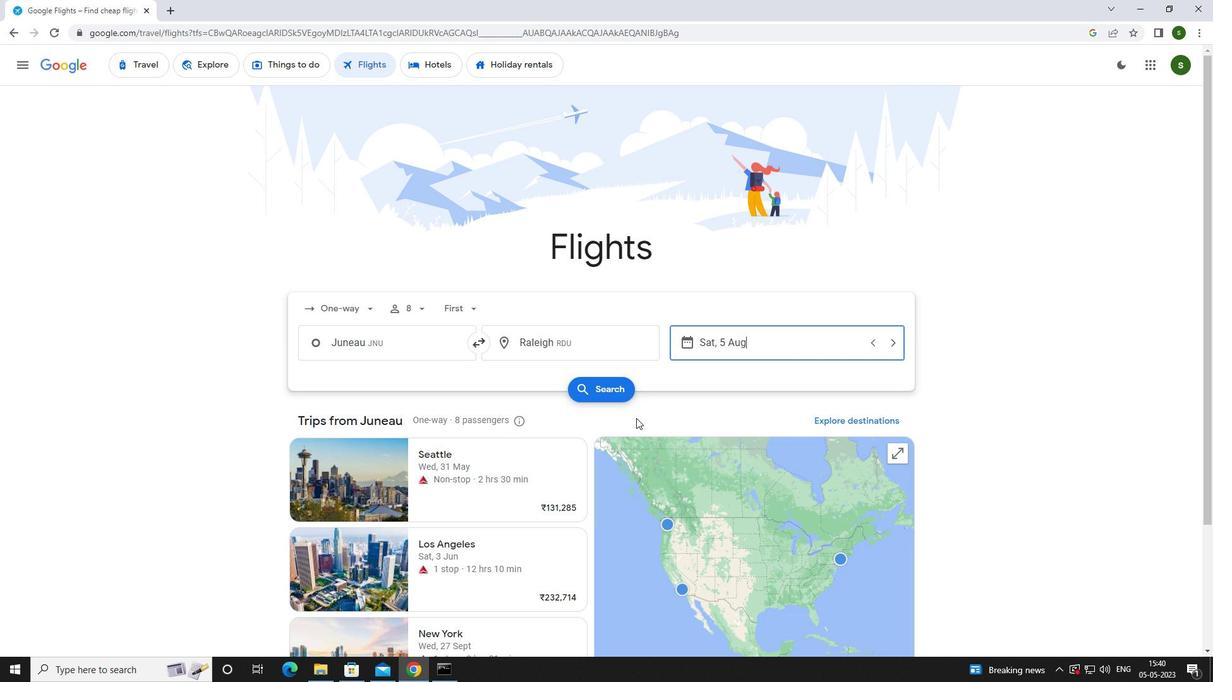 
Action: Mouse pressed left at (601, 390)
Screenshot: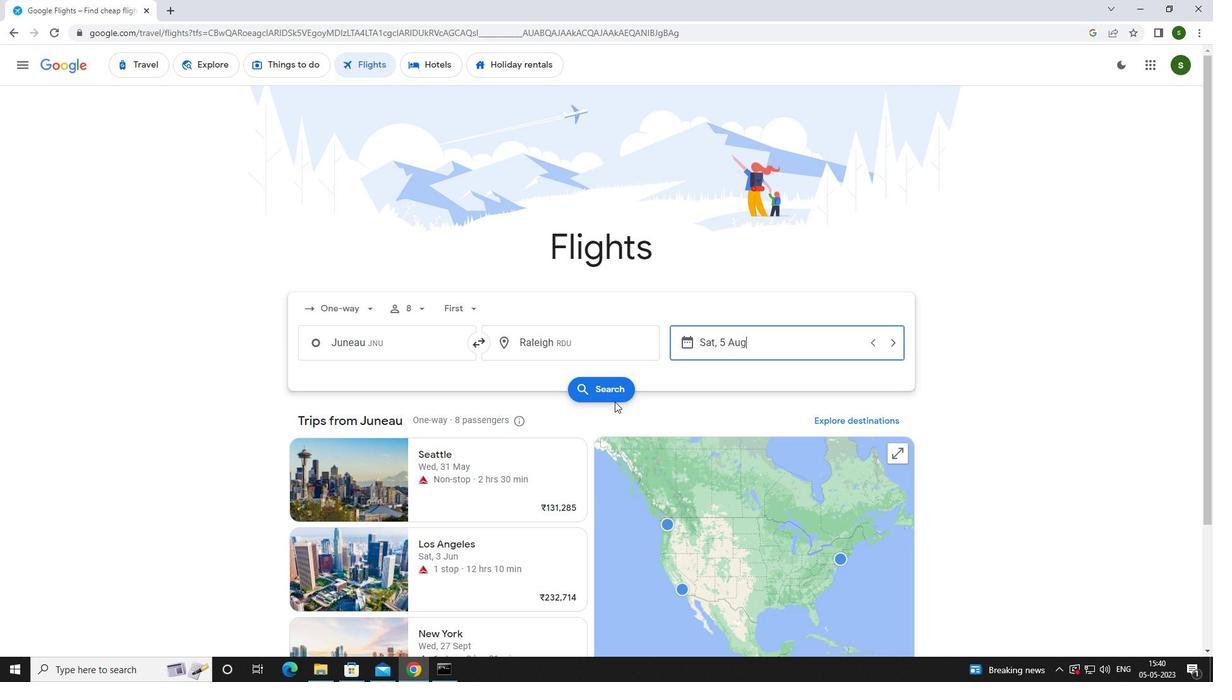 
Action: Mouse moved to (326, 176)
Screenshot: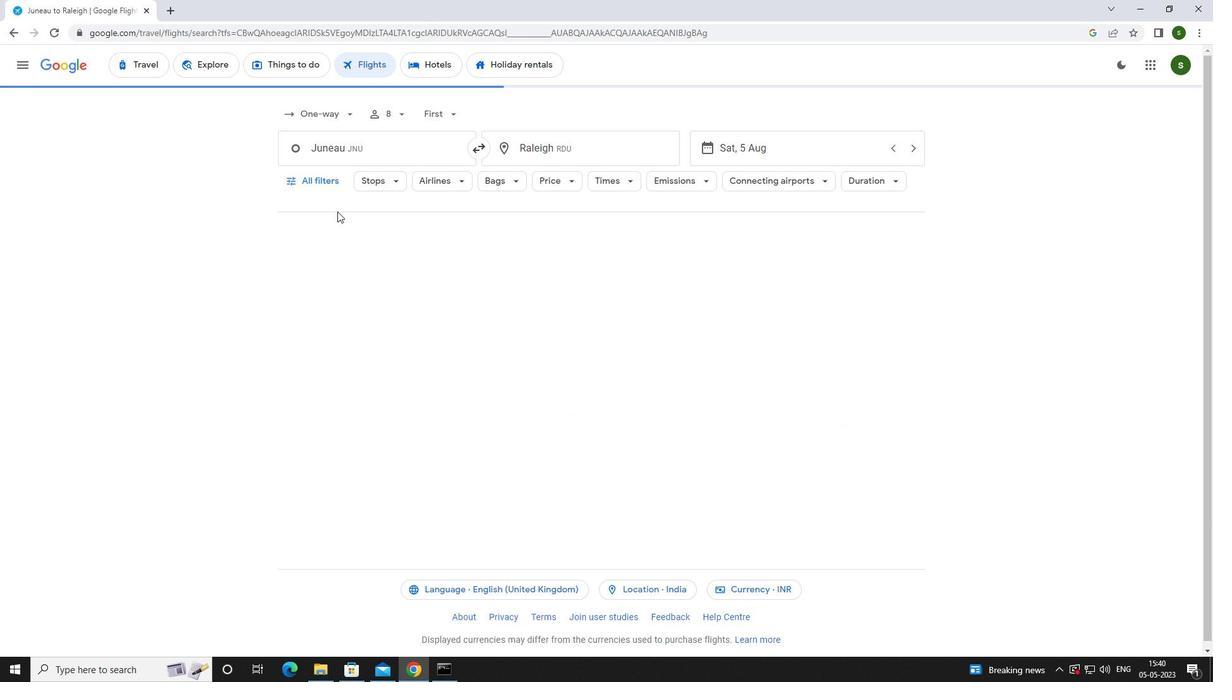 
Action: Mouse pressed left at (326, 176)
Screenshot: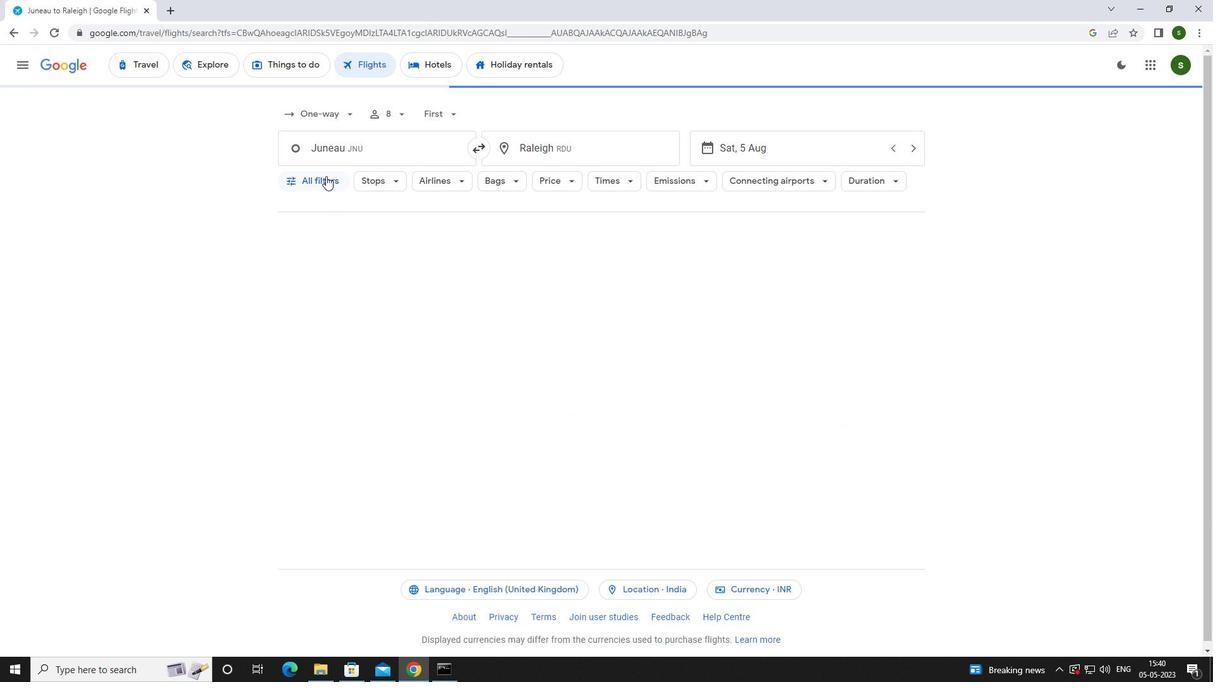 
Action: Mouse moved to (467, 448)
Screenshot: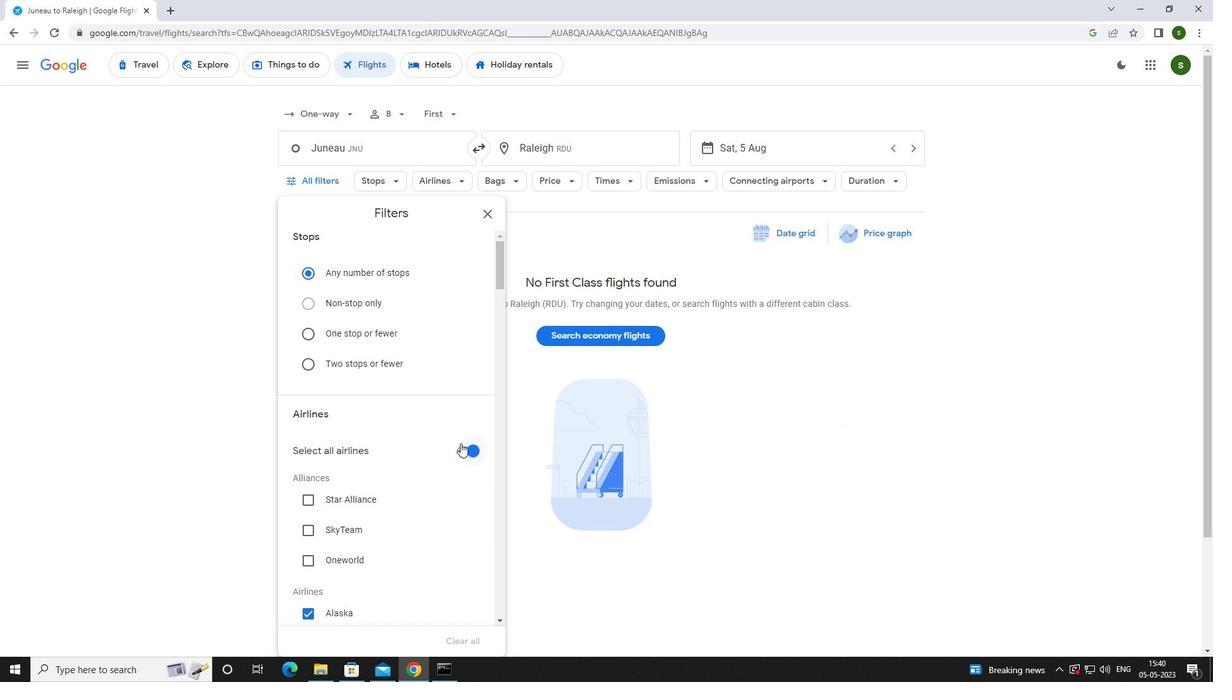 
Action: Mouse pressed left at (467, 448)
Screenshot: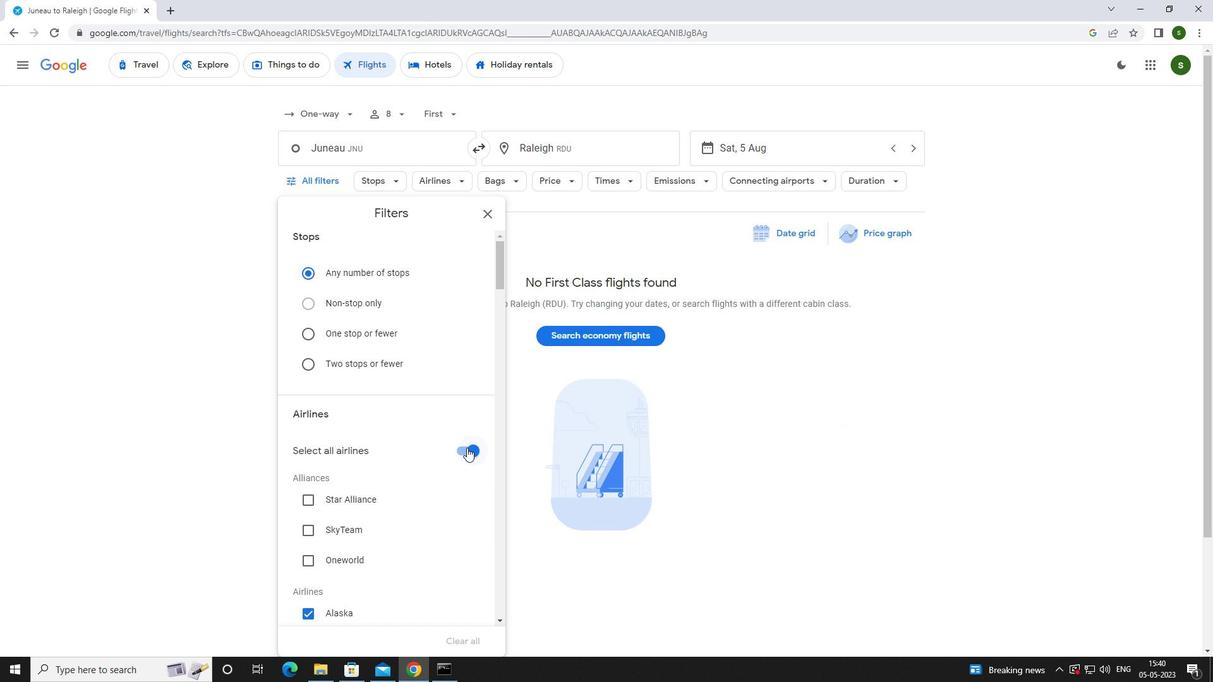 
Action: Mouse moved to (438, 421)
Screenshot: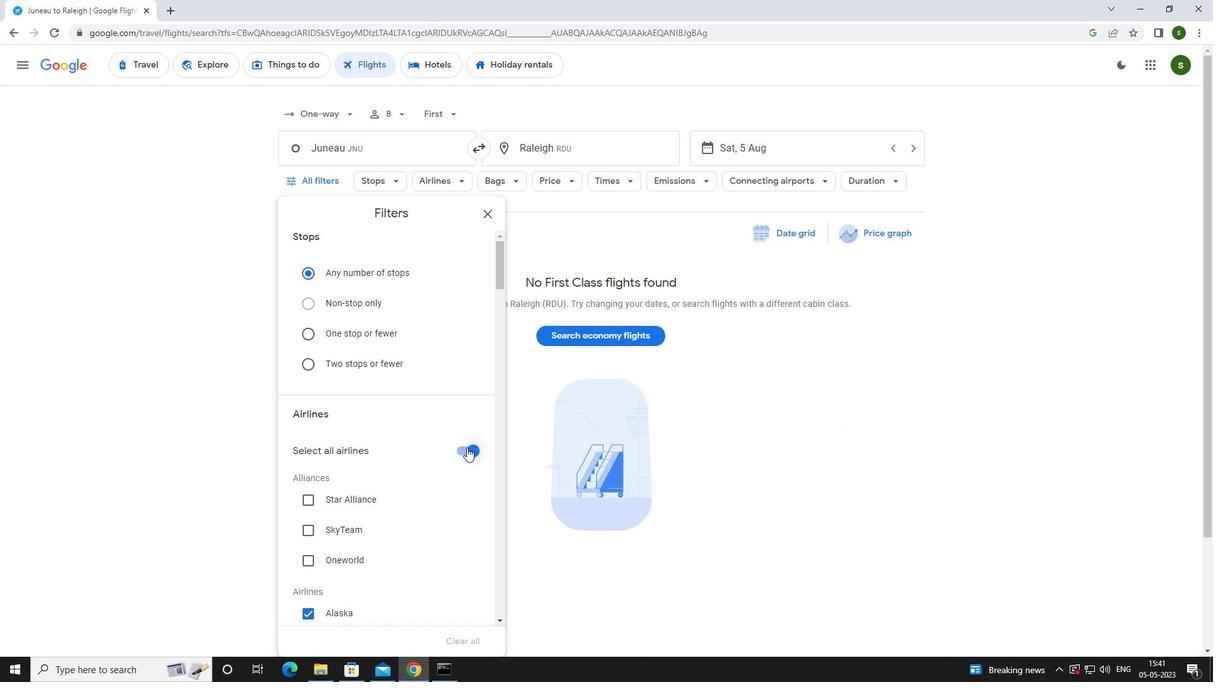 
Action: Mouse scrolled (438, 420) with delta (0, 0)
Screenshot: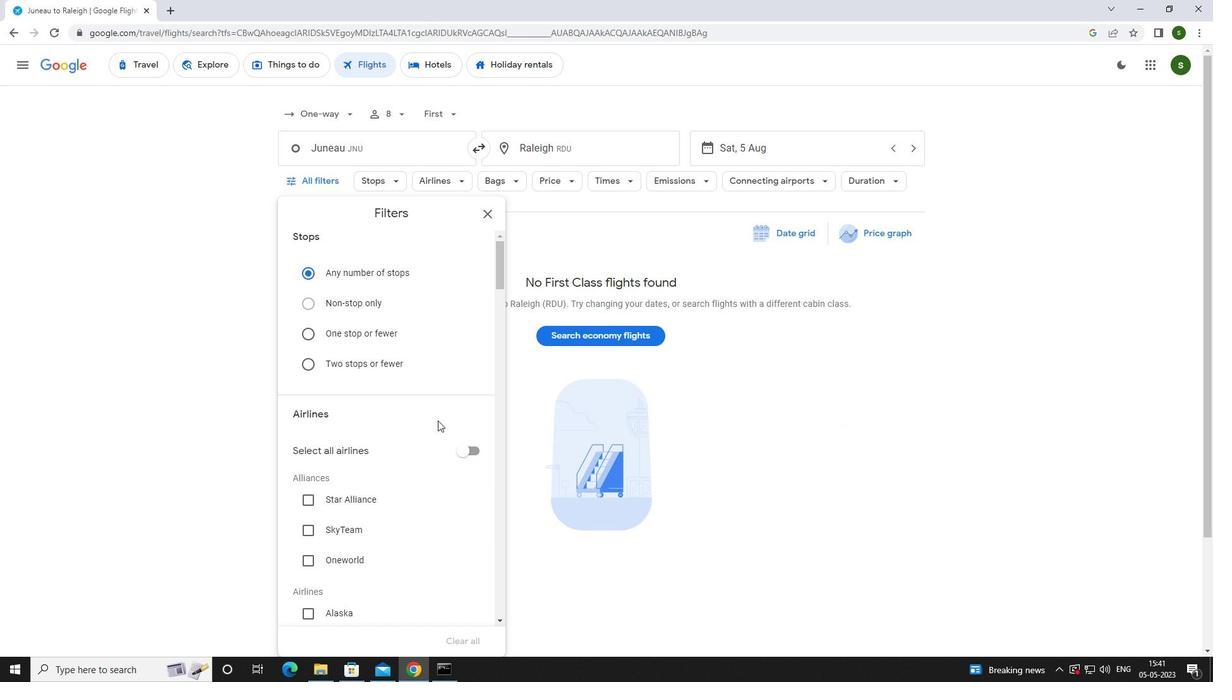 
Action: Mouse moved to (437, 421)
Screenshot: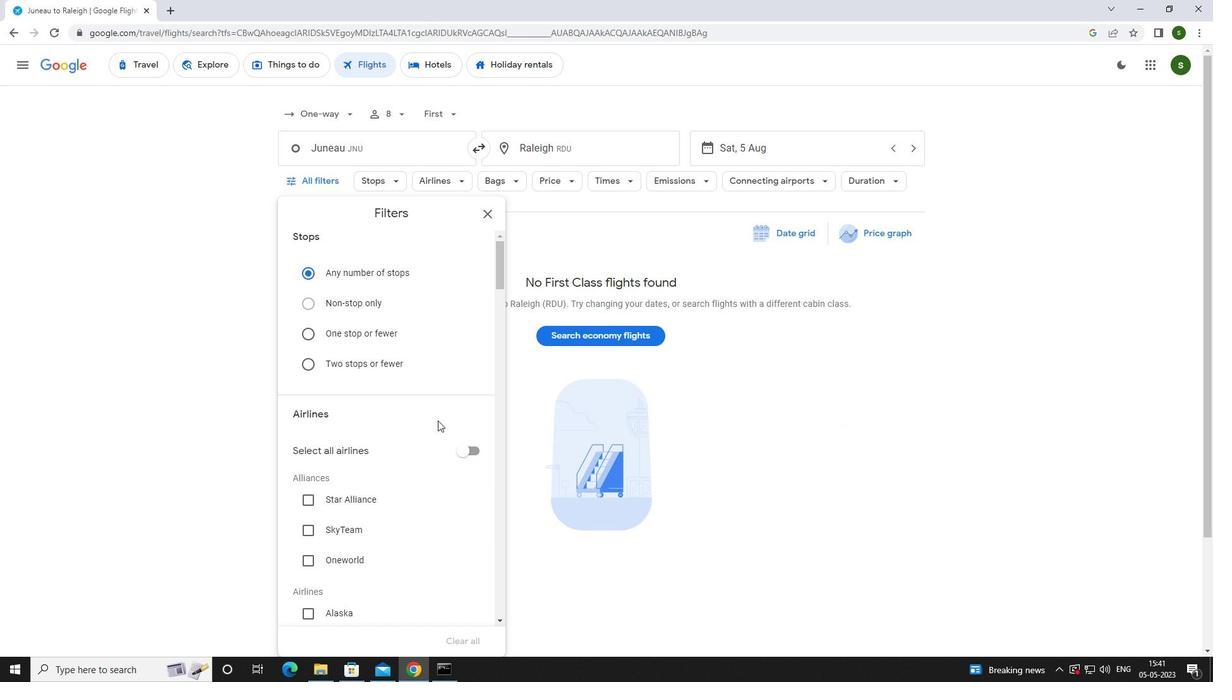 
Action: Mouse scrolled (437, 420) with delta (0, 0)
Screenshot: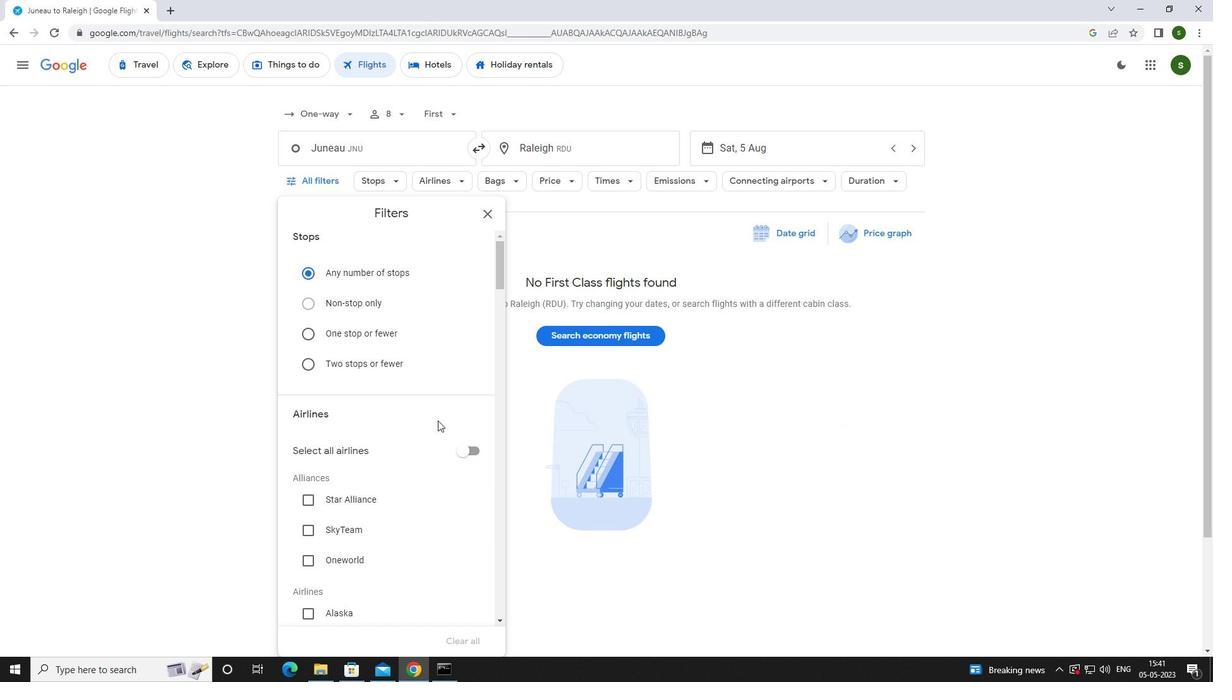 
Action: Mouse moved to (337, 481)
Screenshot: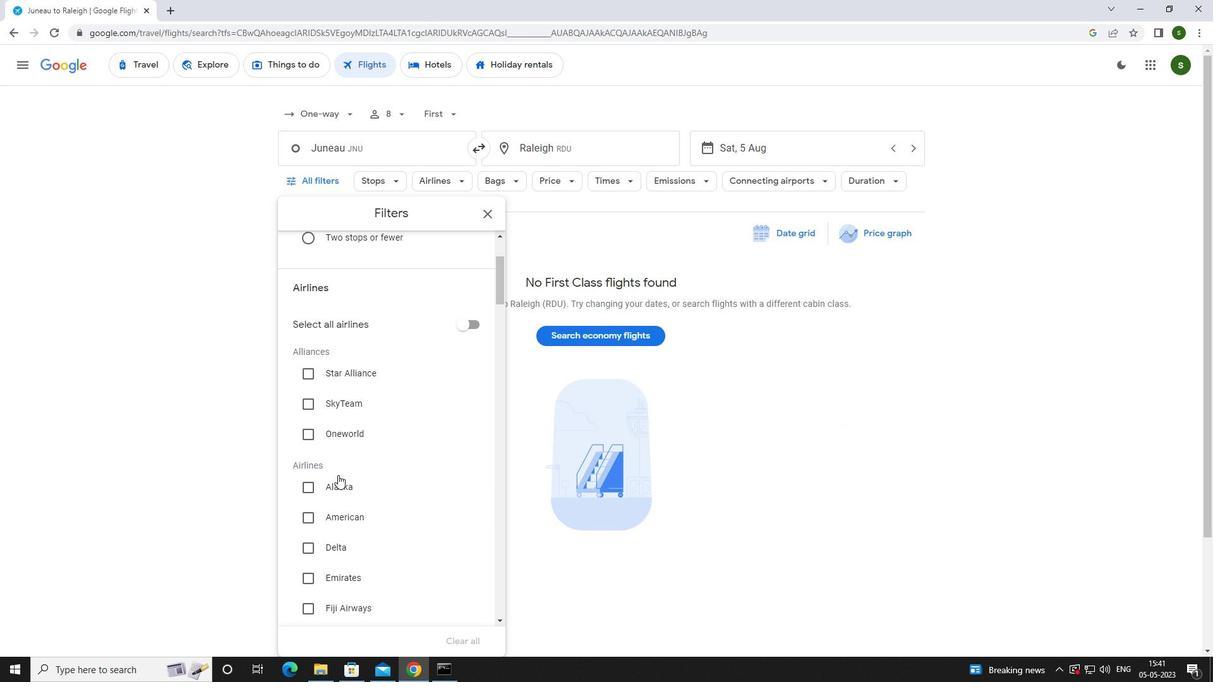 
Action: Mouse pressed left at (337, 481)
Screenshot: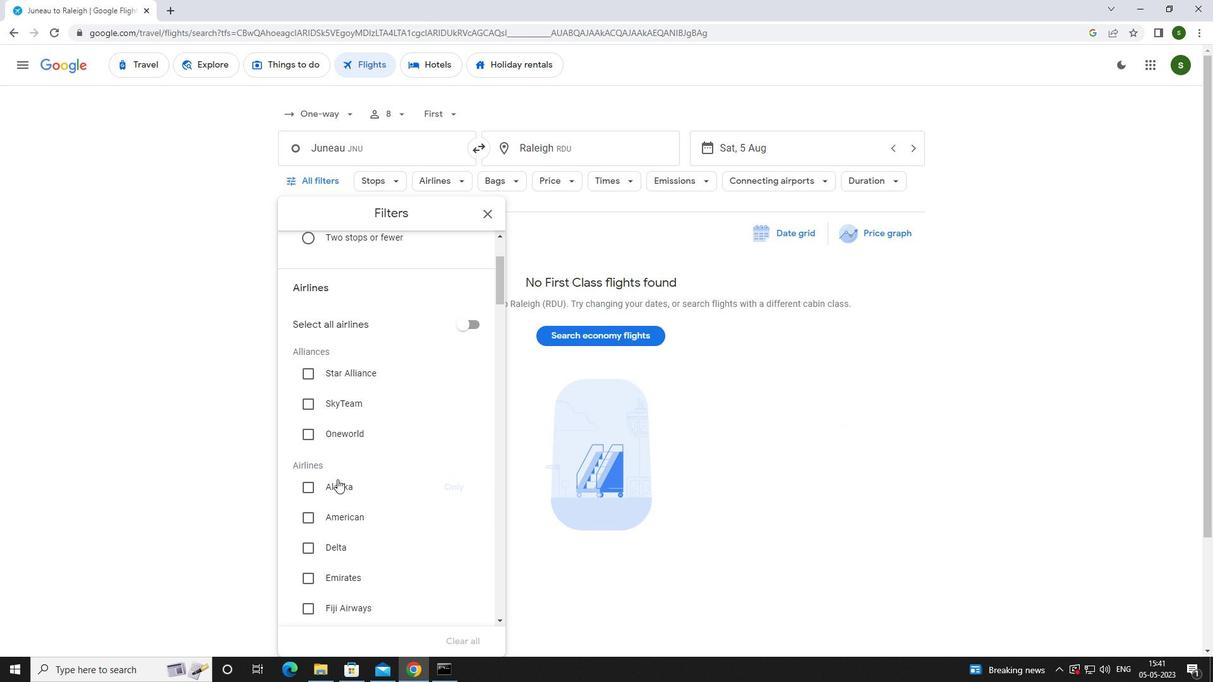 
Action: Mouse scrolled (337, 481) with delta (0, 0)
Screenshot: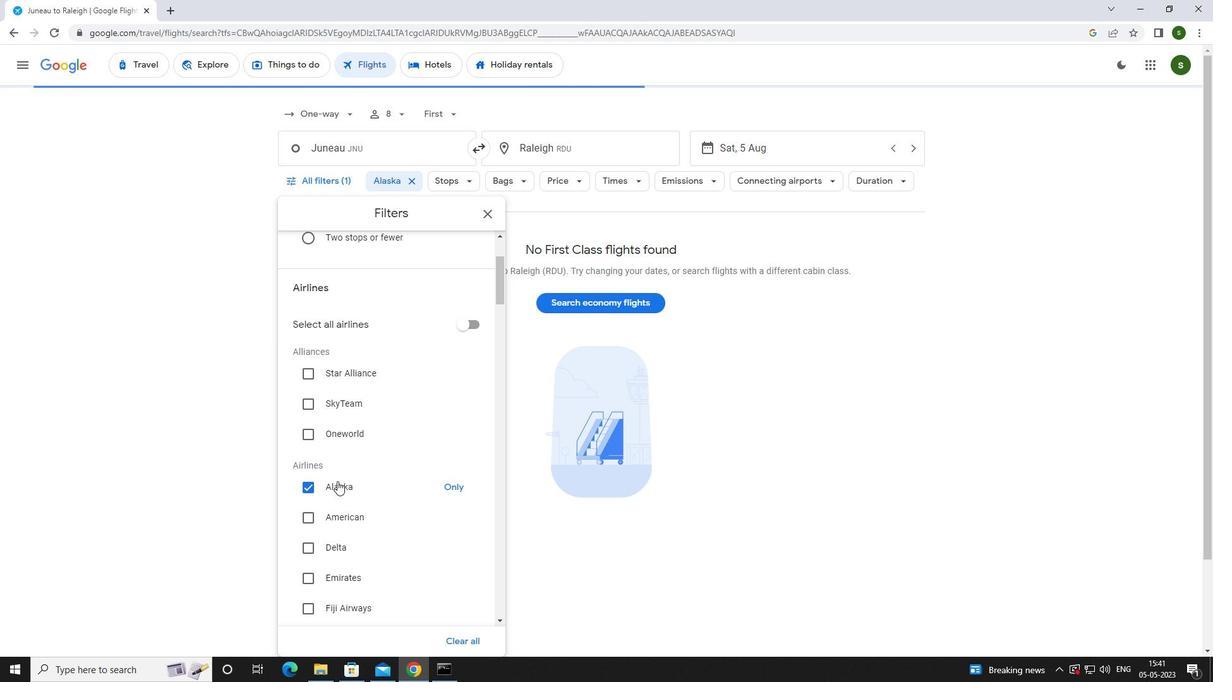 
Action: Mouse scrolled (337, 481) with delta (0, 0)
Screenshot: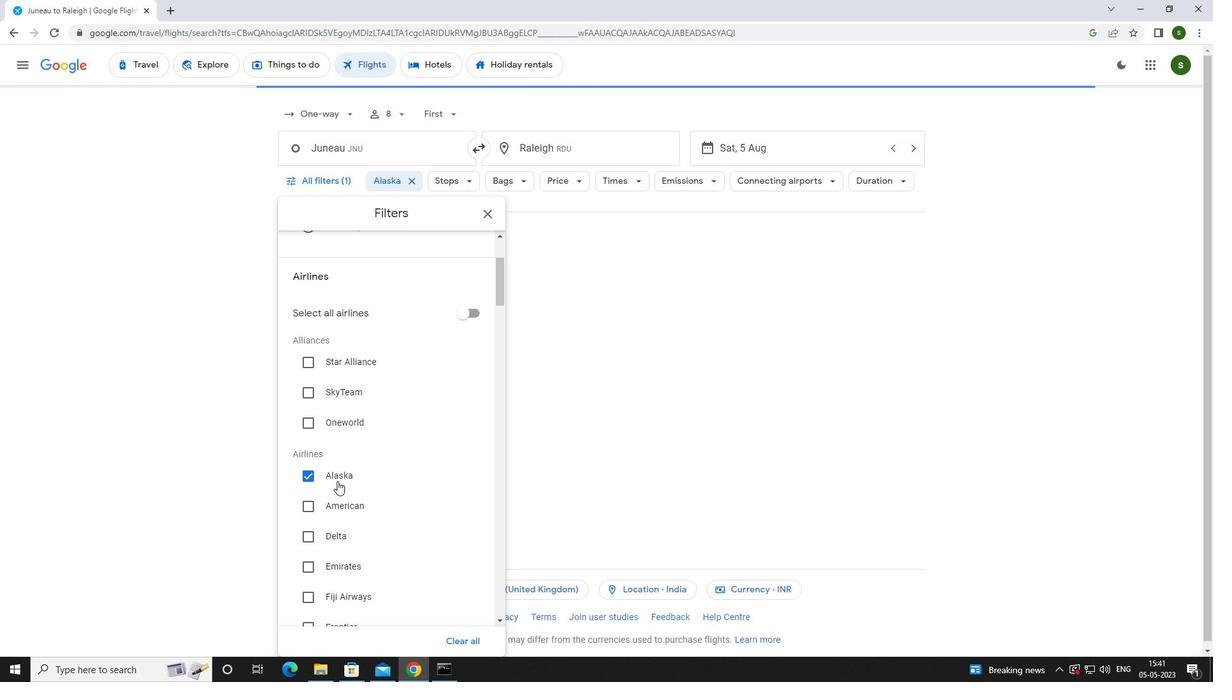 
Action: Mouse scrolled (337, 481) with delta (0, 0)
Screenshot: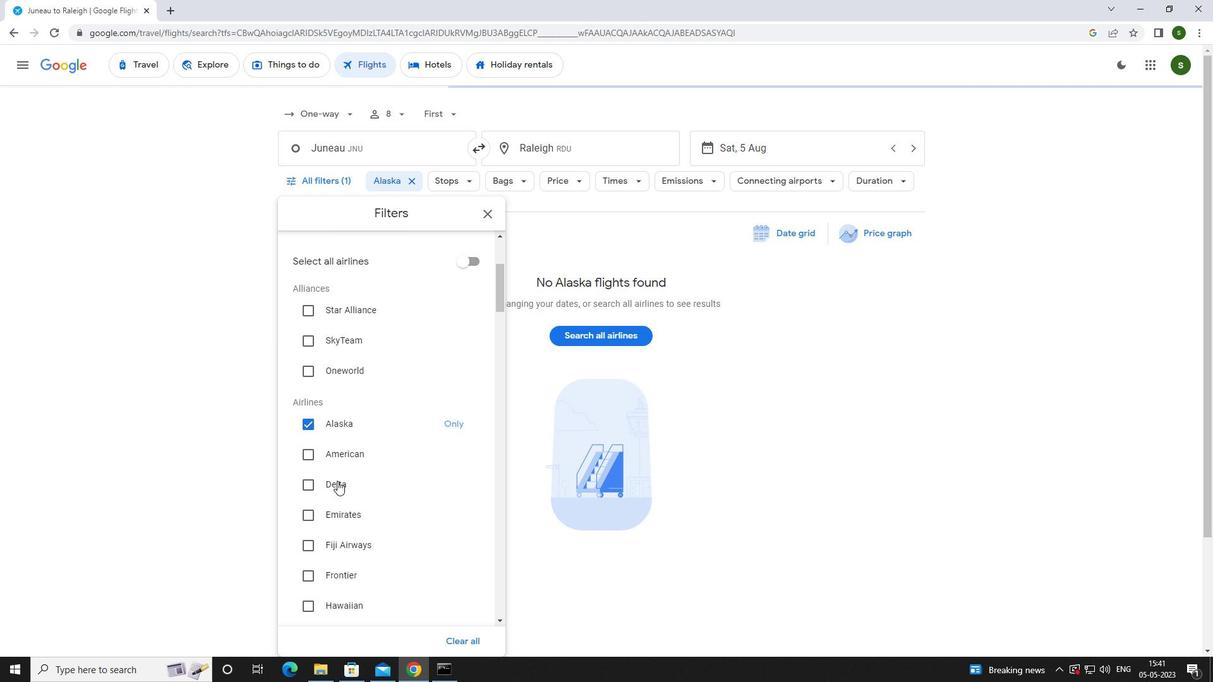 
Action: Mouse moved to (369, 477)
Screenshot: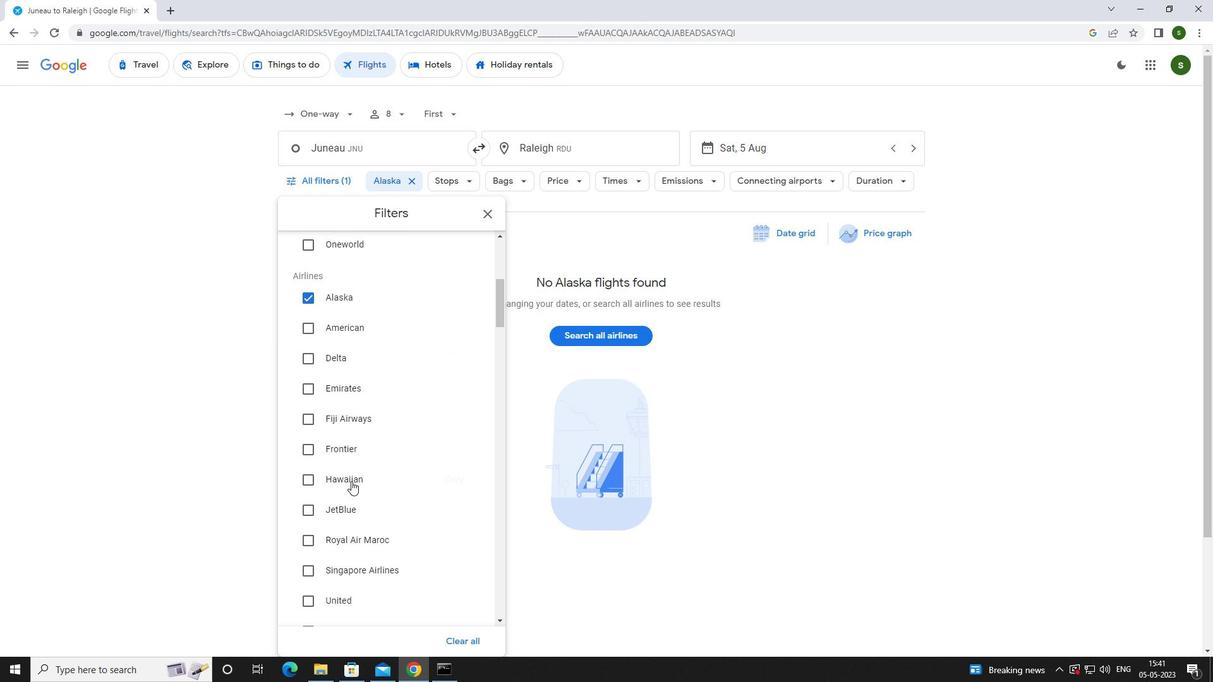 
Action: Mouse scrolled (369, 477) with delta (0, 0)
Screenshot: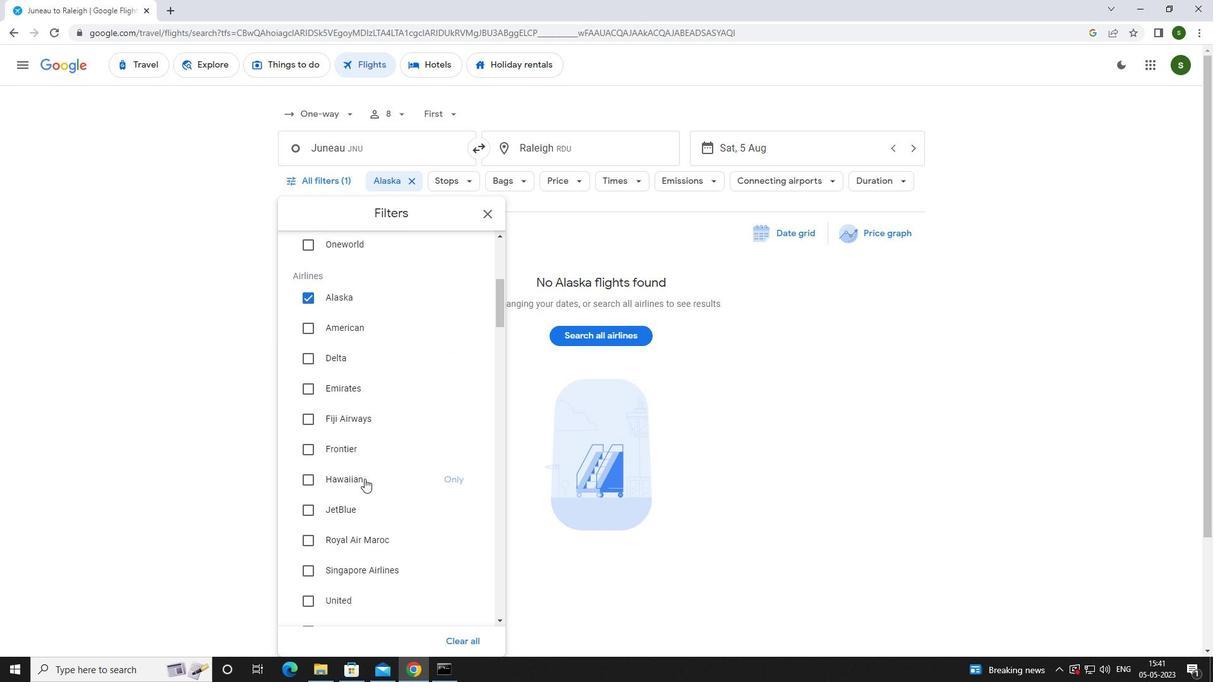 
Action: Mouse scrolled (369, 477) with delta (0, 0)
Screenshot: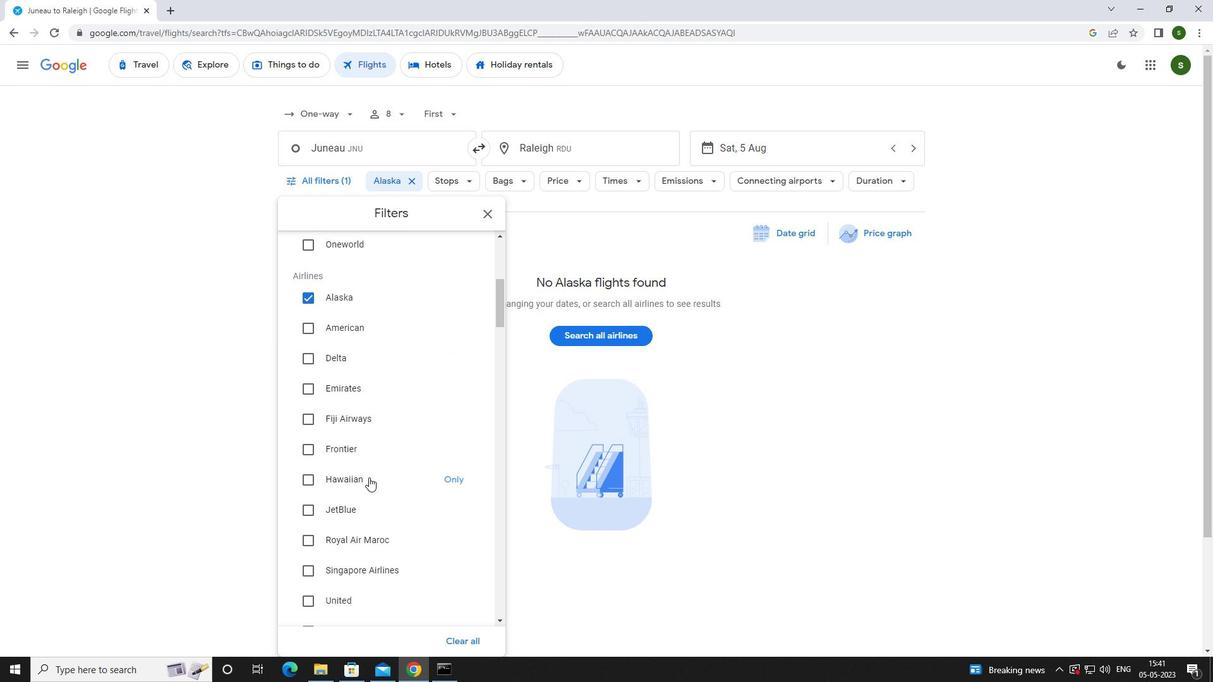 
Action: Mouse scrolled (369, 477) with delta (0, 0)
Screenshot: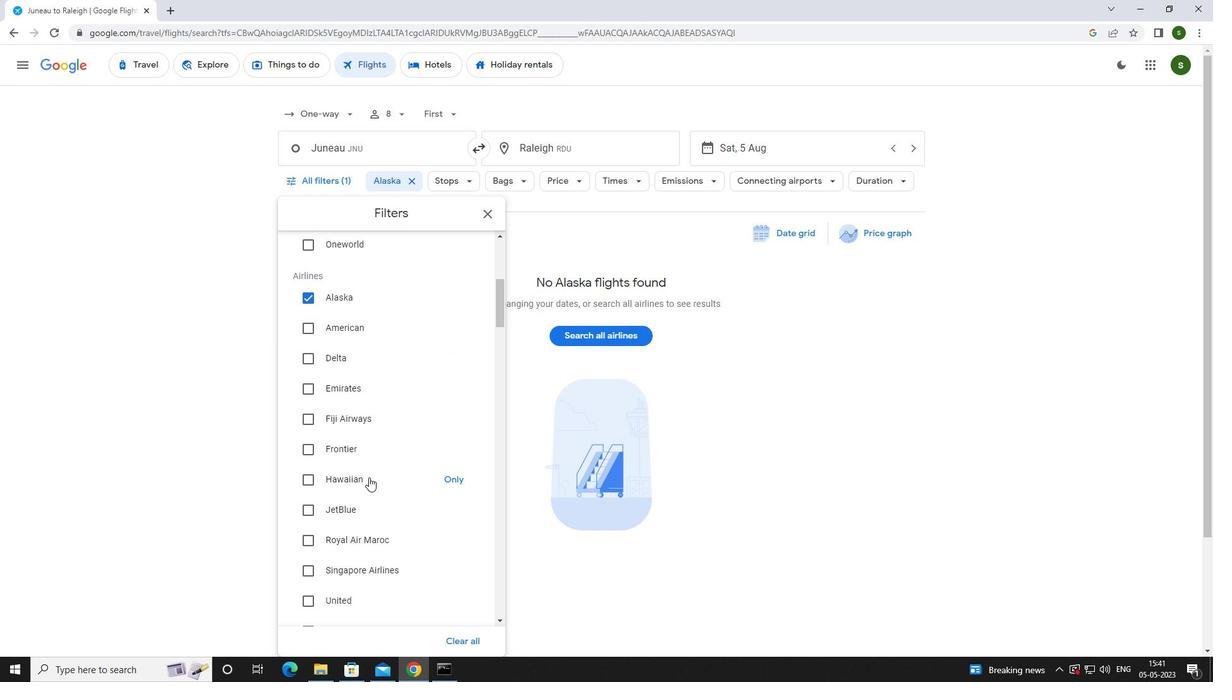 
Action: Mouse scrolled (369, 477) with delta (0, 0)
Screenshot: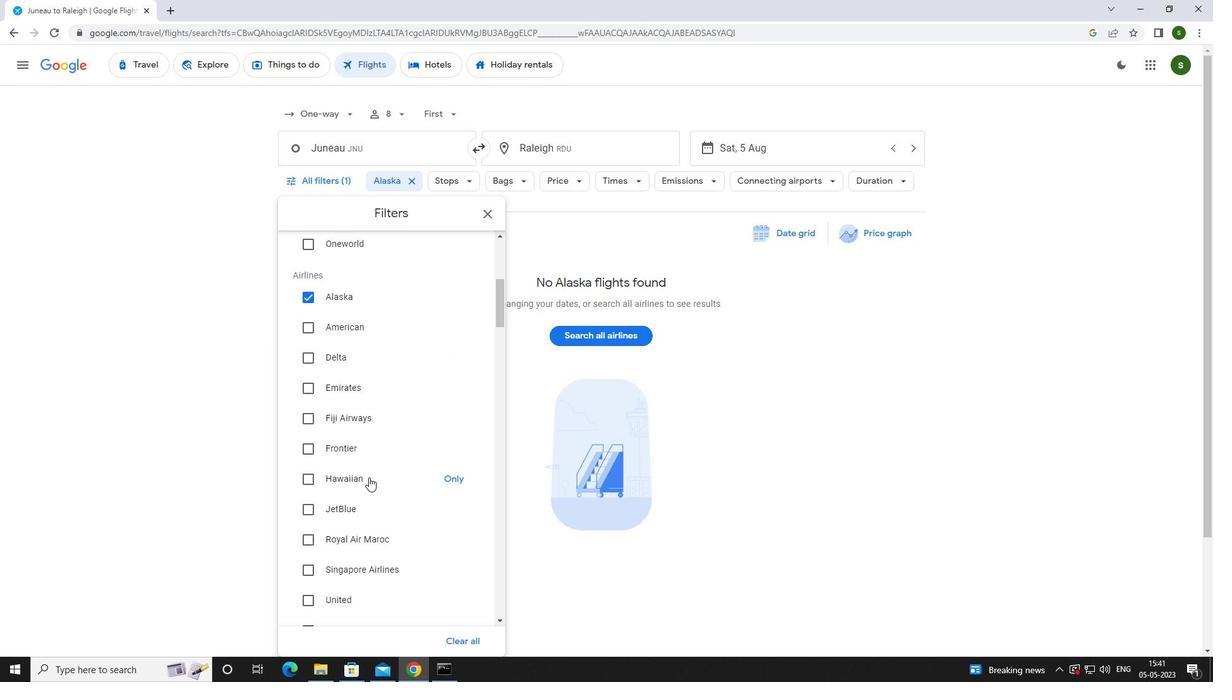 
Action: Mouse moved to (468, 467)
Screenshot: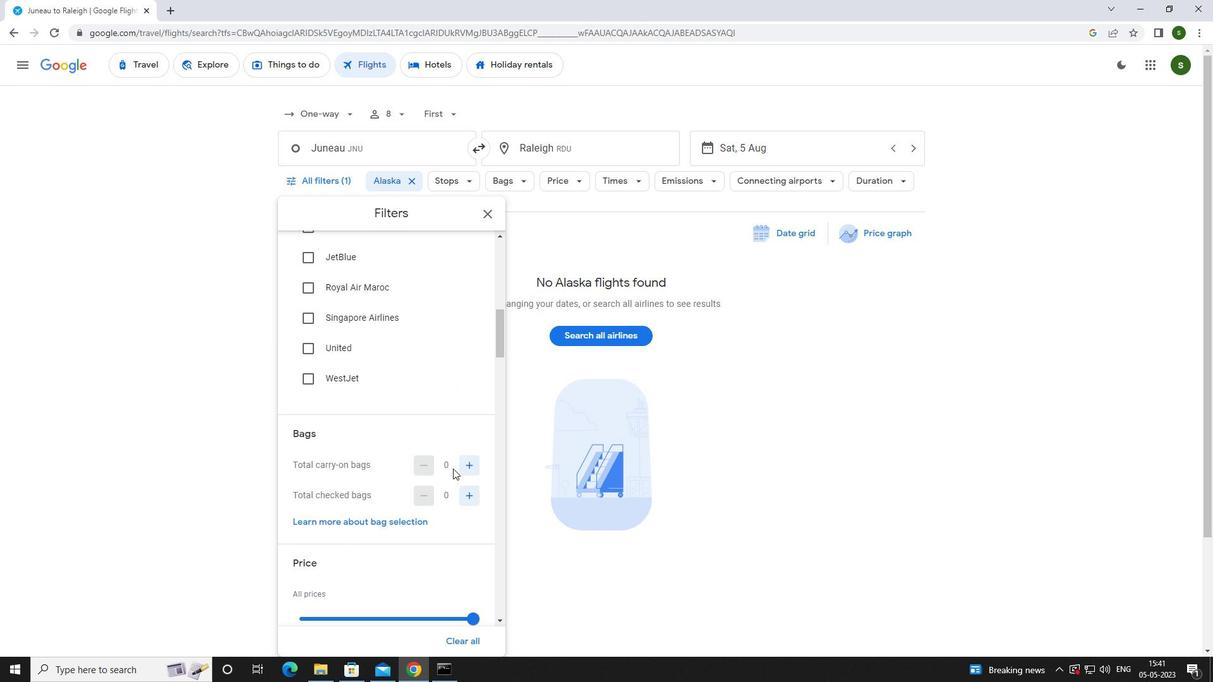 
Action: Mouse pressed left at (468, 467)
Screenshot: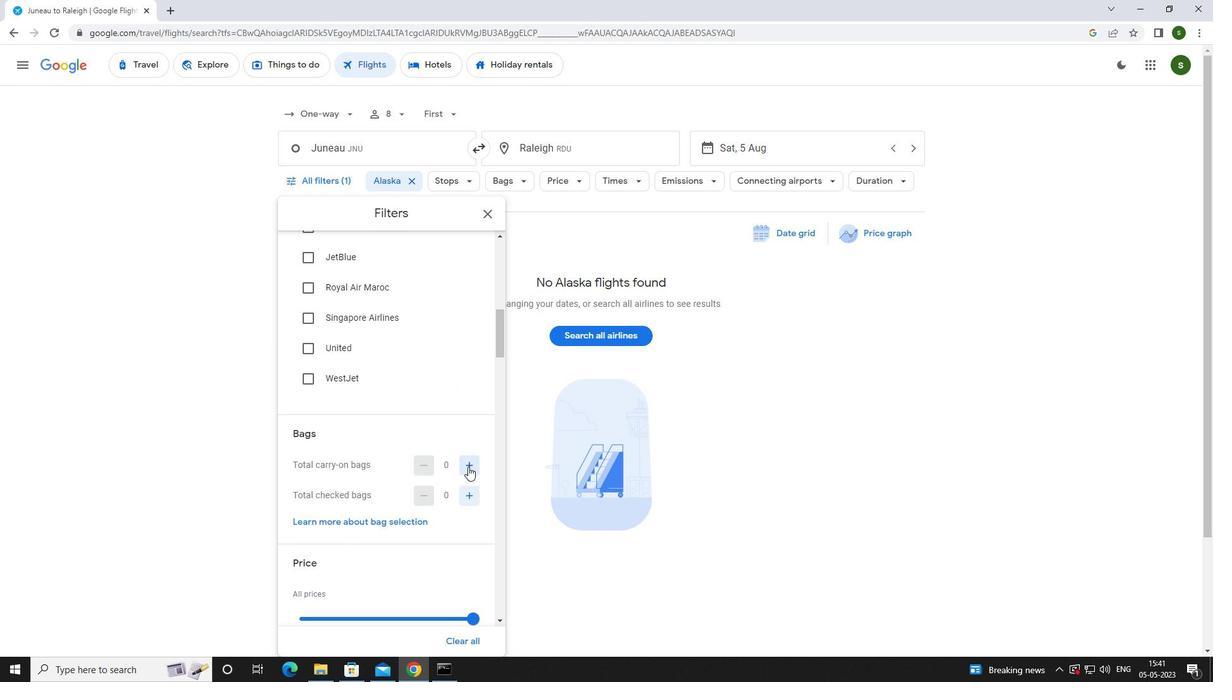 
Action: Mouse pressed left at (468, 467)
Screenshot: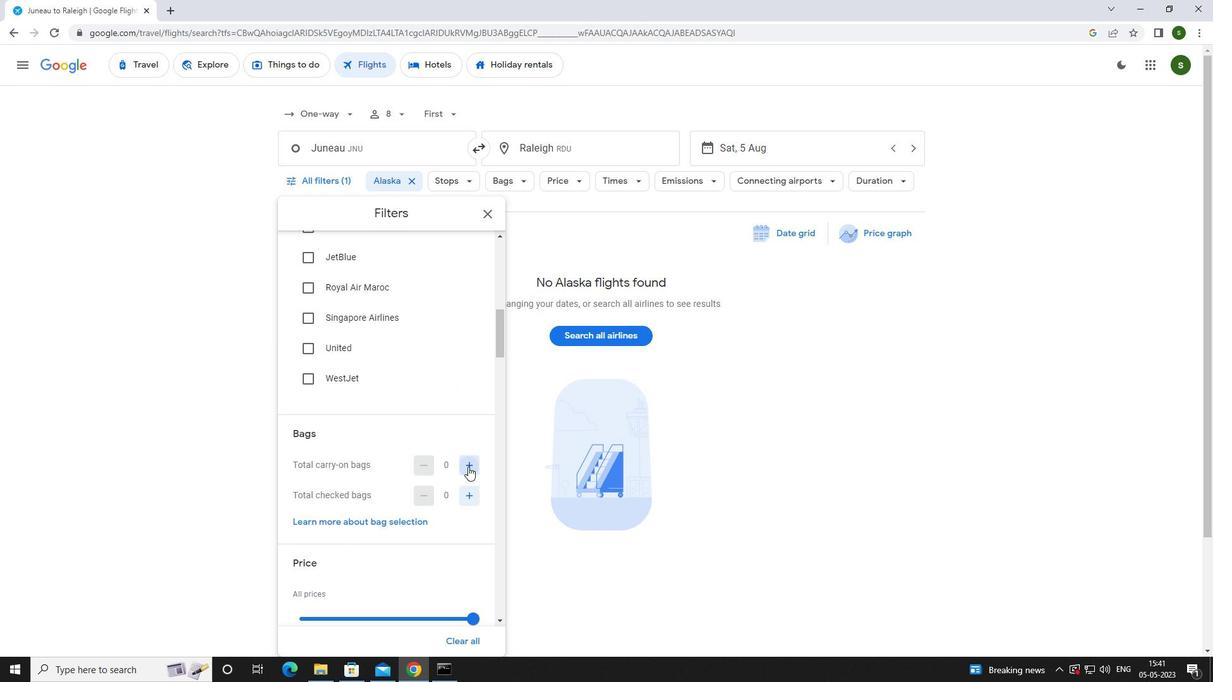 
Action: Mouse moved to (467, 498)
Screenshot: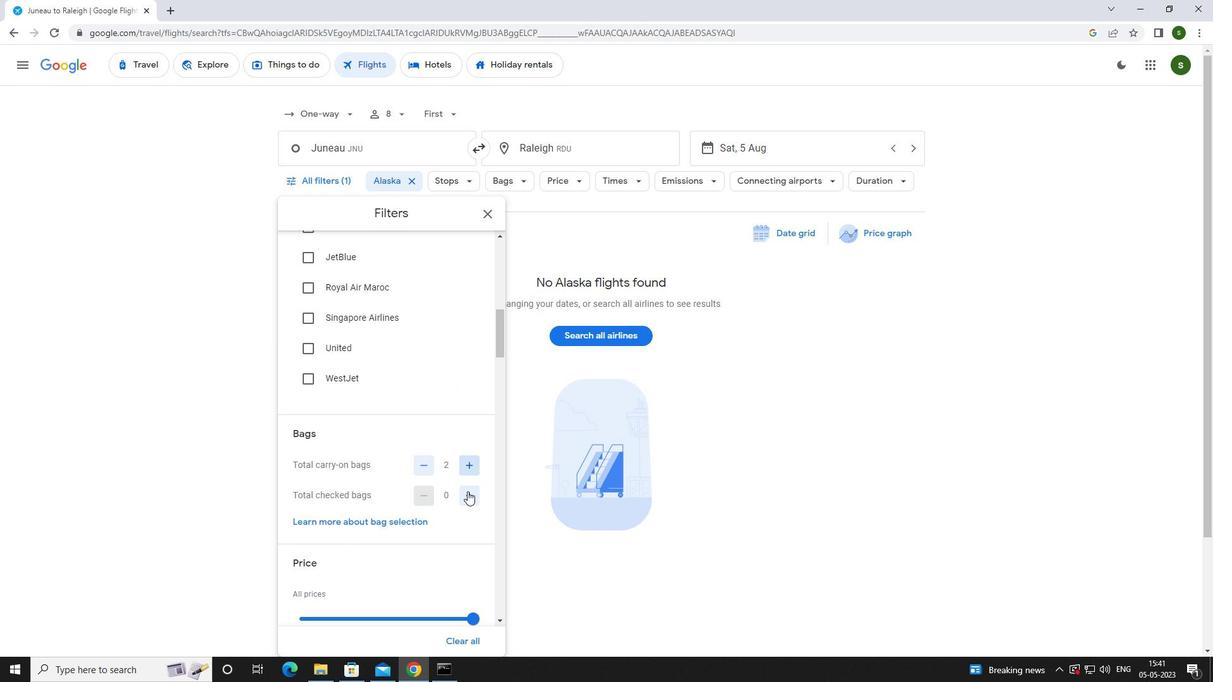 
Action: Mouse pressed left at (467, 498)
Screenshot: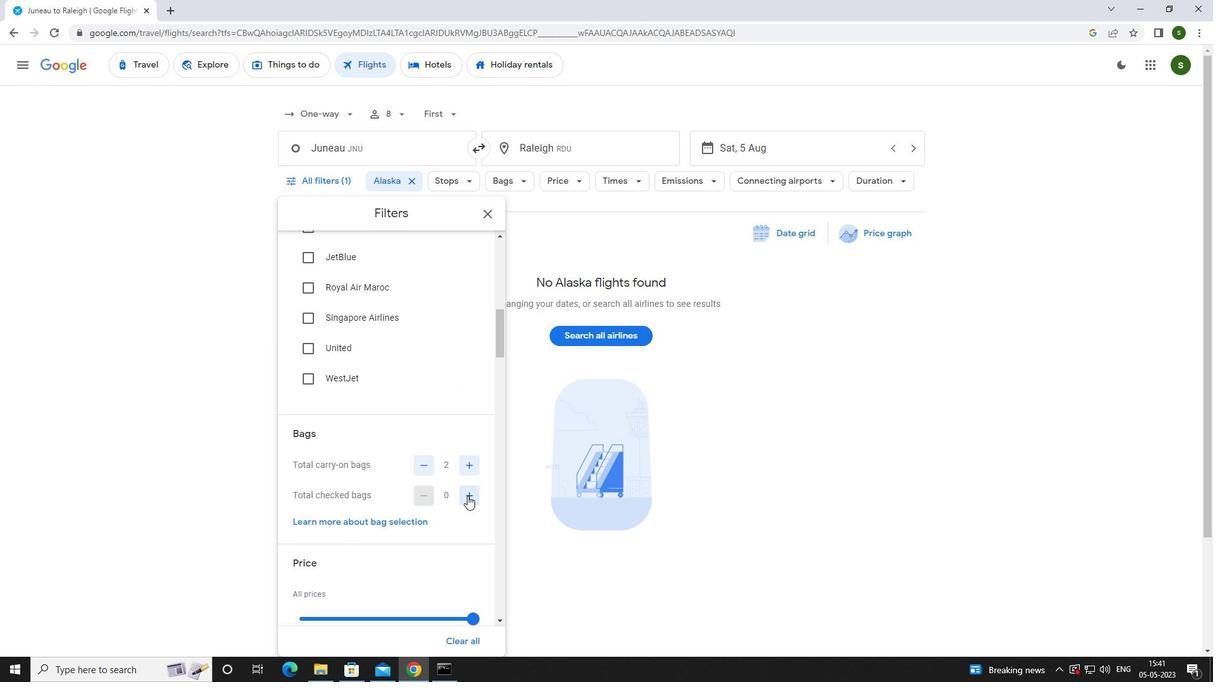 
Action: Mouse pressed left at (467, 498)
Screenshot: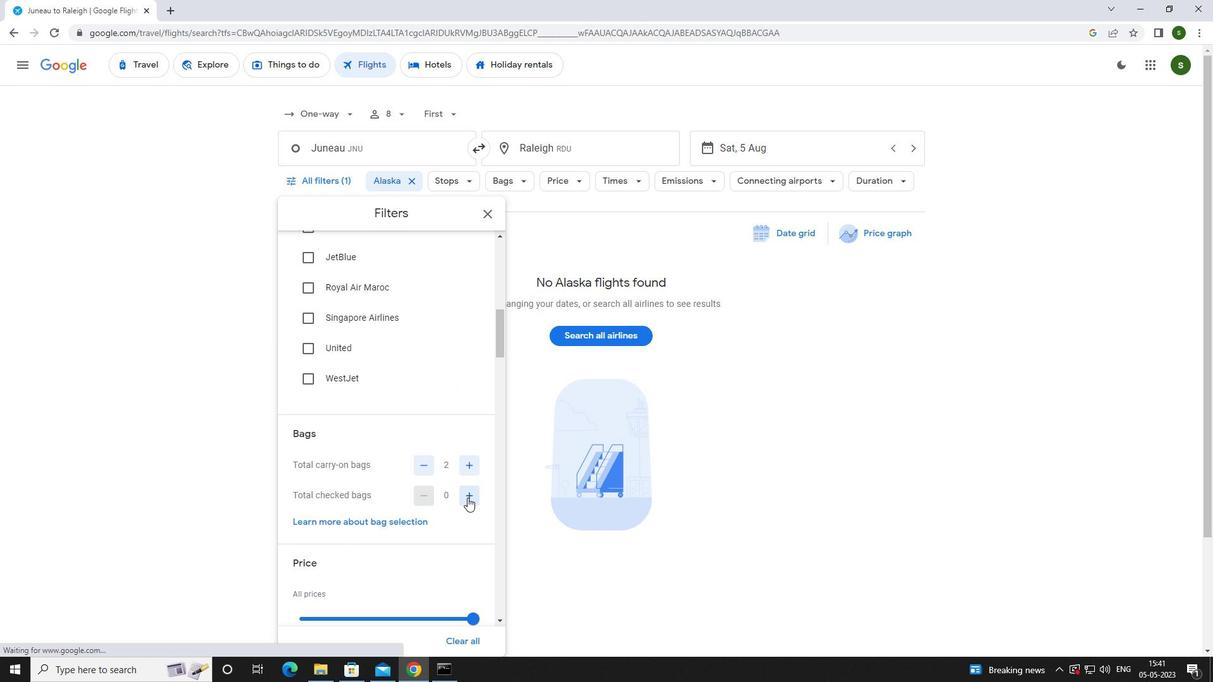 
Action: Mouse pressed left at (467, 498)
Screenshot: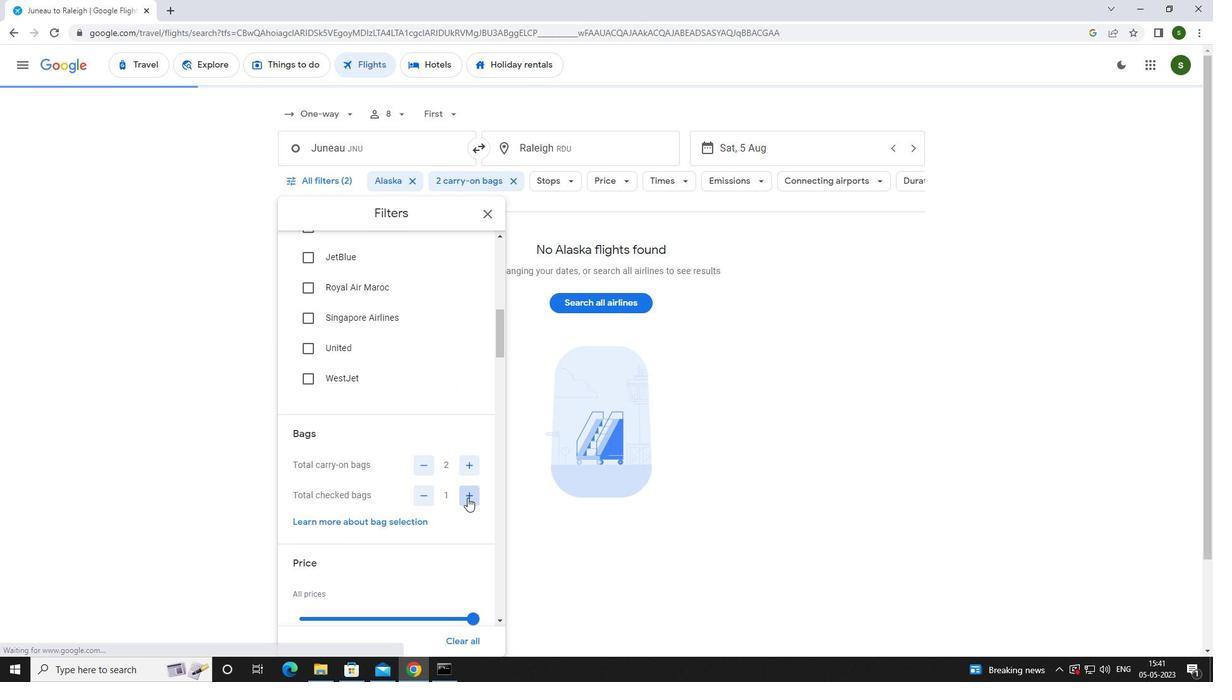 
Action: Mouse pressed left at (467, 498)
Screenshot: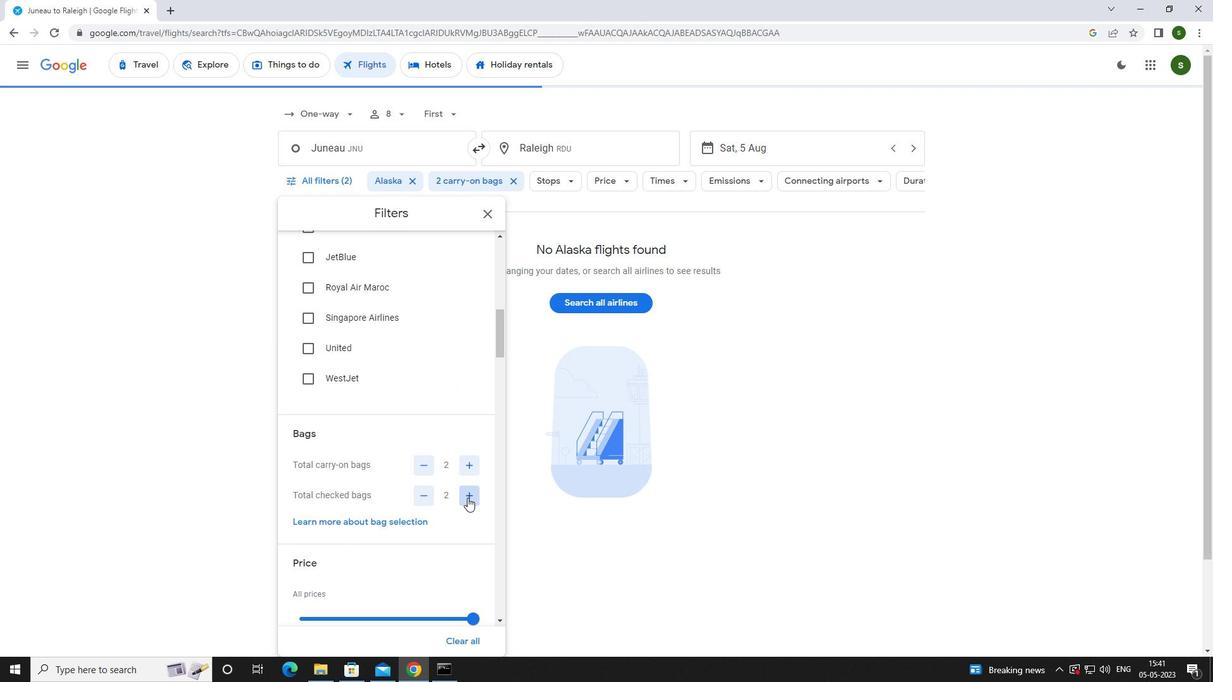 
Action: Mouse pressed left at (467, 498)
Screenshot: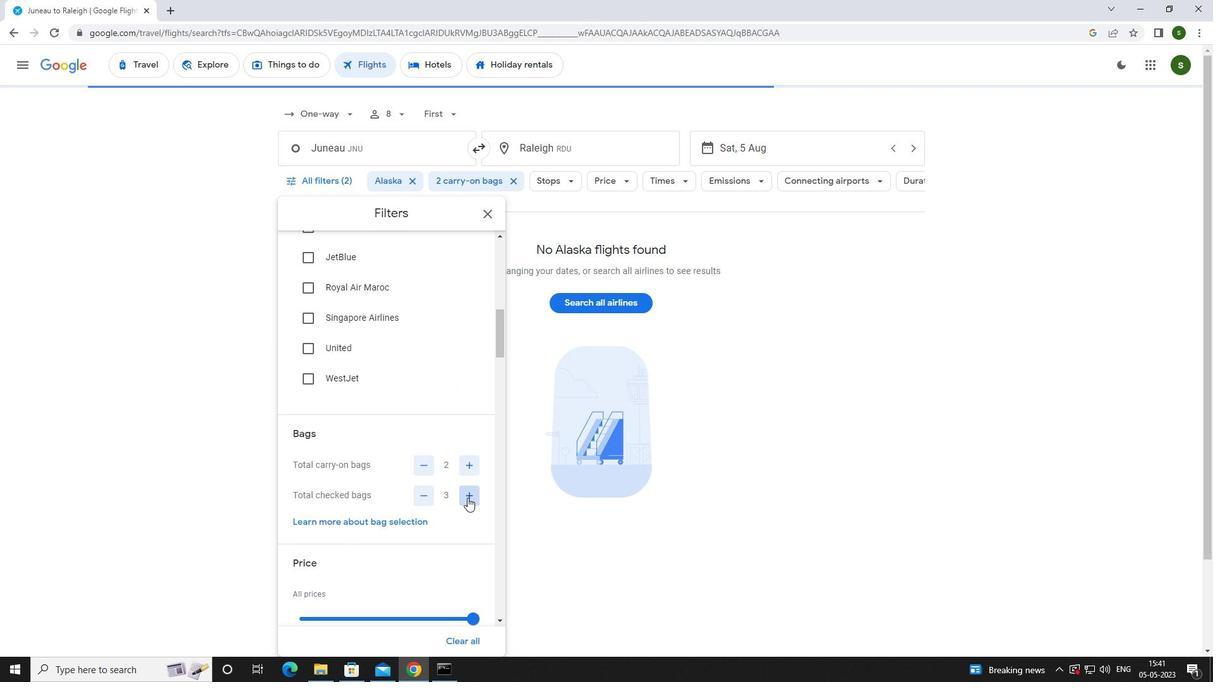 
Action: Mouse pressed left at (467, 498)
Screenshot: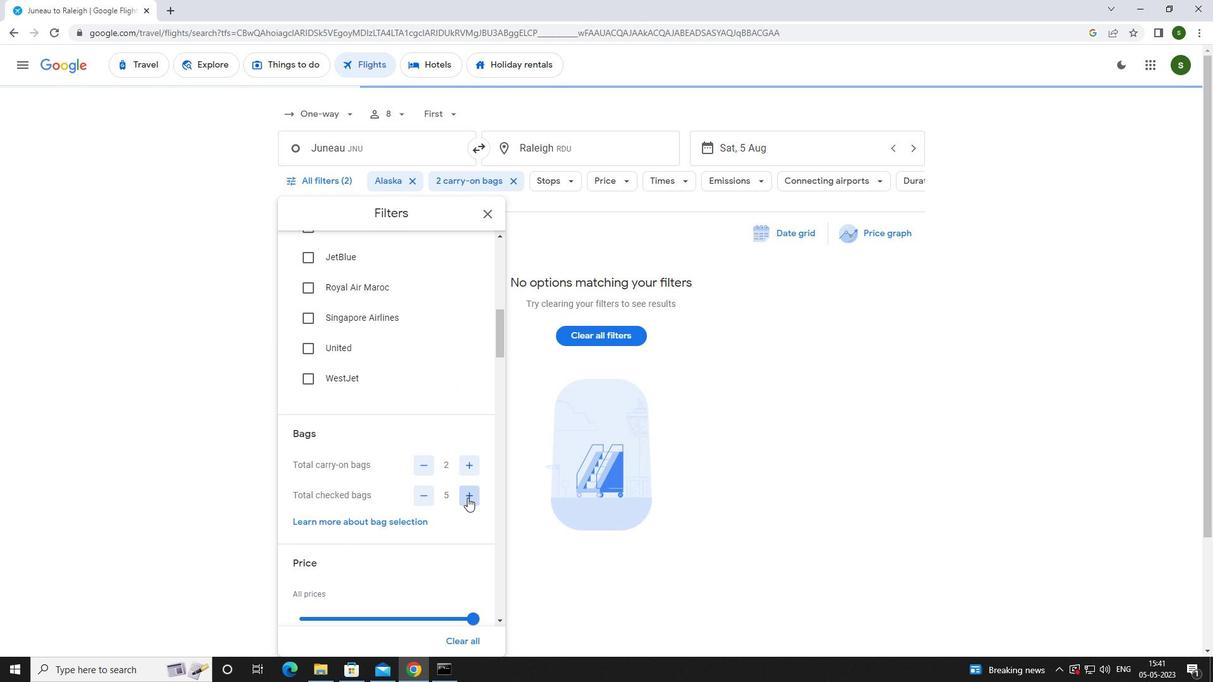 
Action: Mouse scrolled (467, 497) with delta (0, 0)
Screenshot: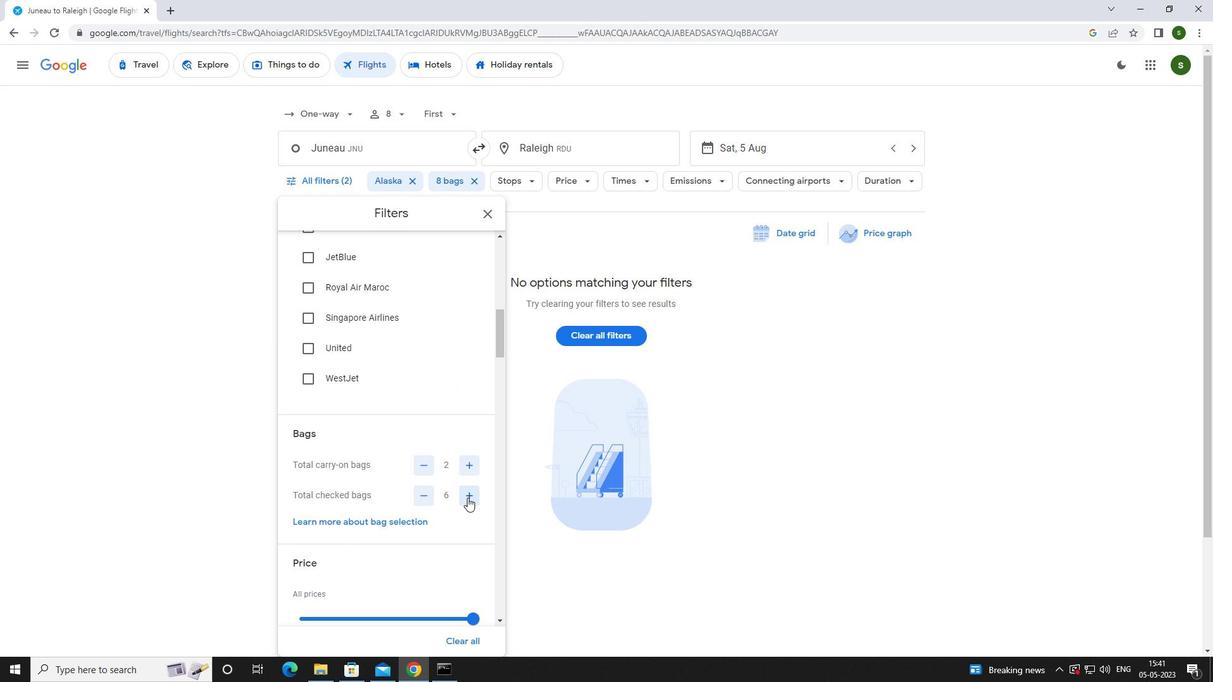 
Action: Mouse scrolled (467, 497) with delta (0, 0)
Screenshot: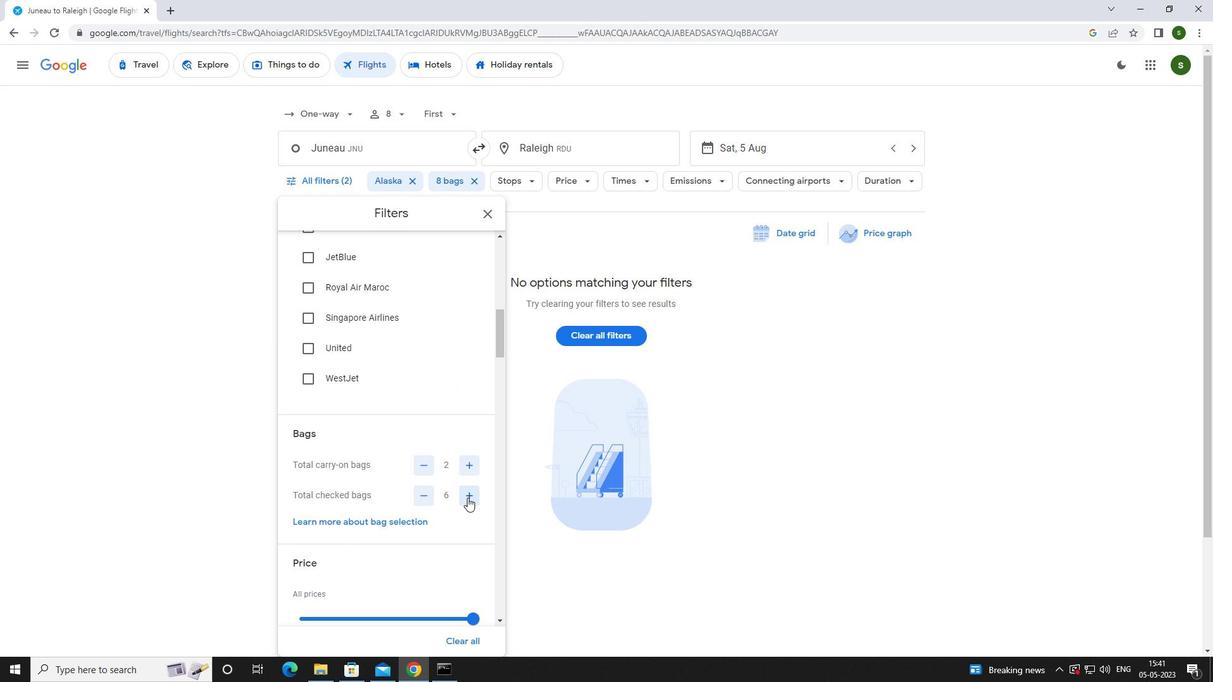 
Action: Mouse moved to (477, 493)
Screenshot: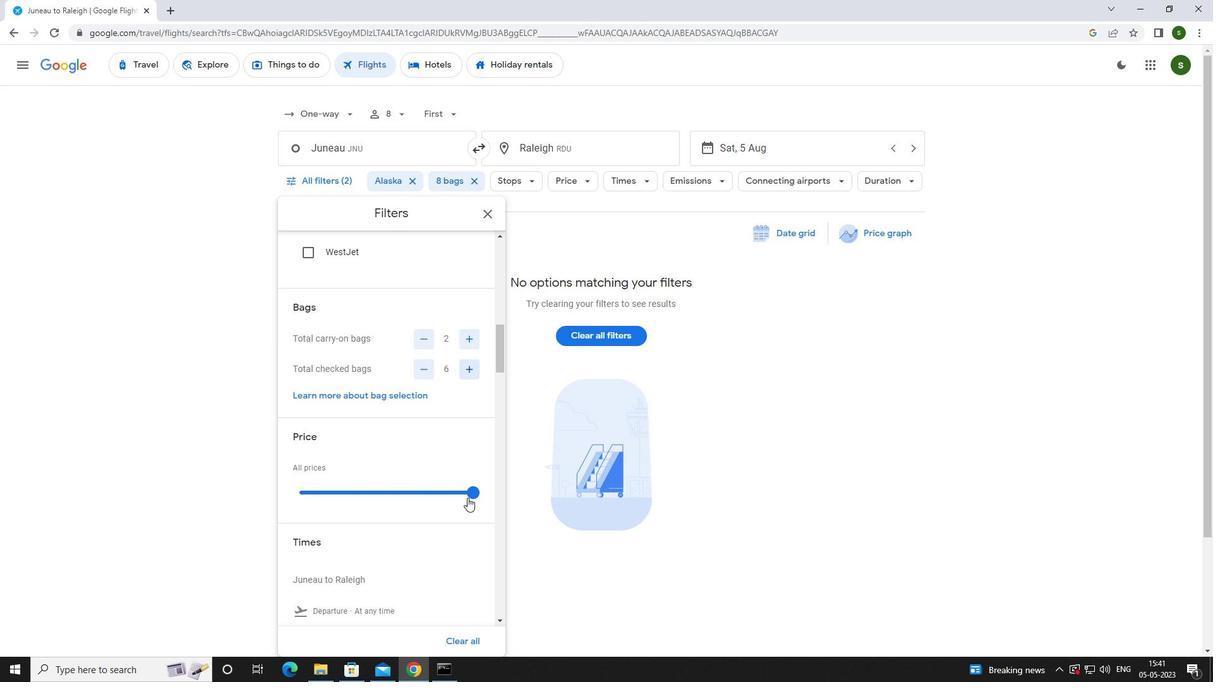 
Action: Mouse pressed left at (477, 493)
Screenshot: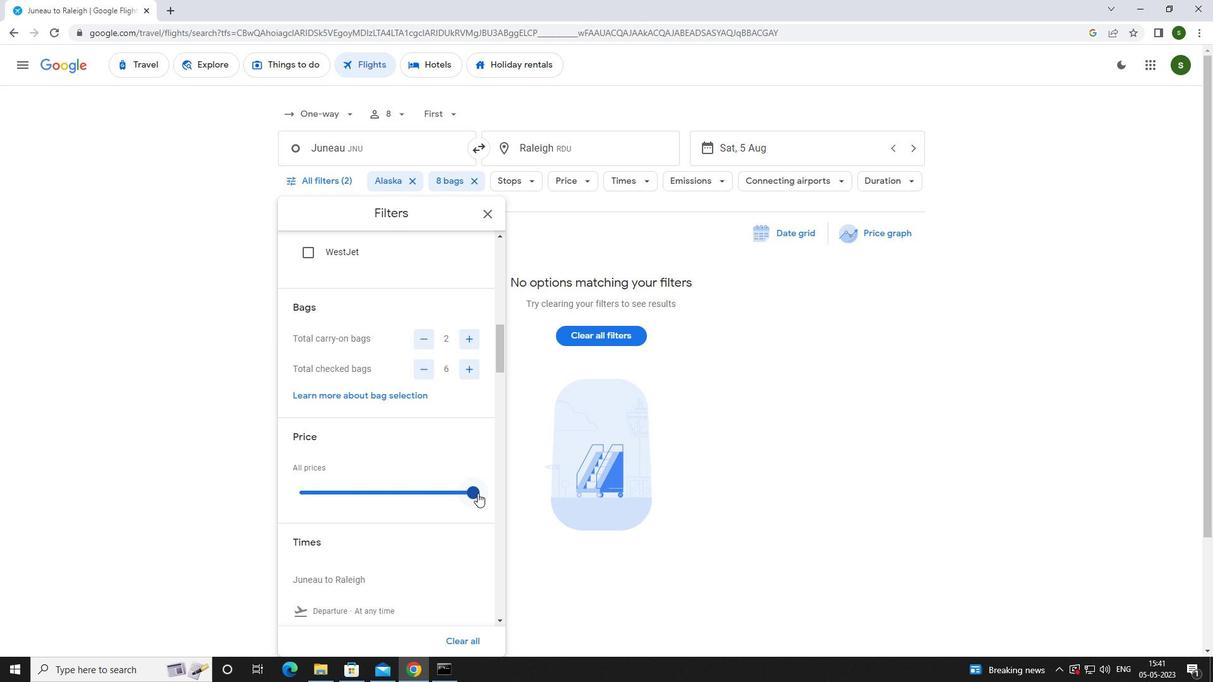 
Action: Mouse moved to (475, 493)
Screenshot: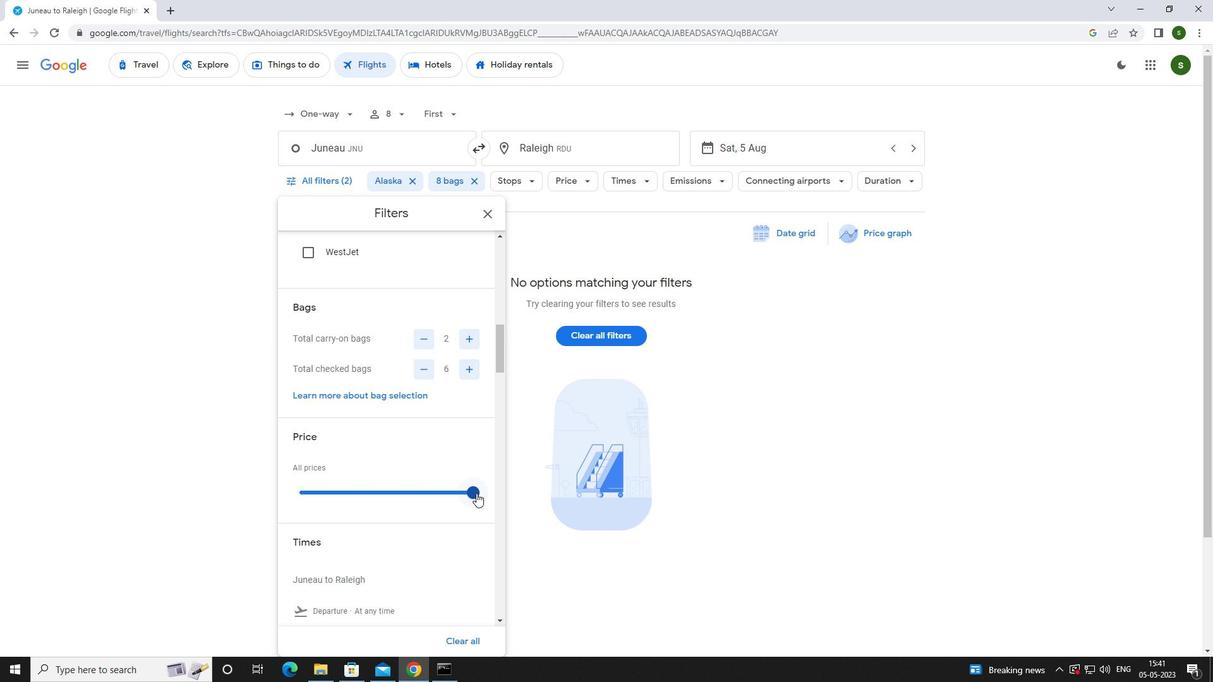 
Action: Mouse scrolled (475, 493) with delta (0, 0)
Screenshot: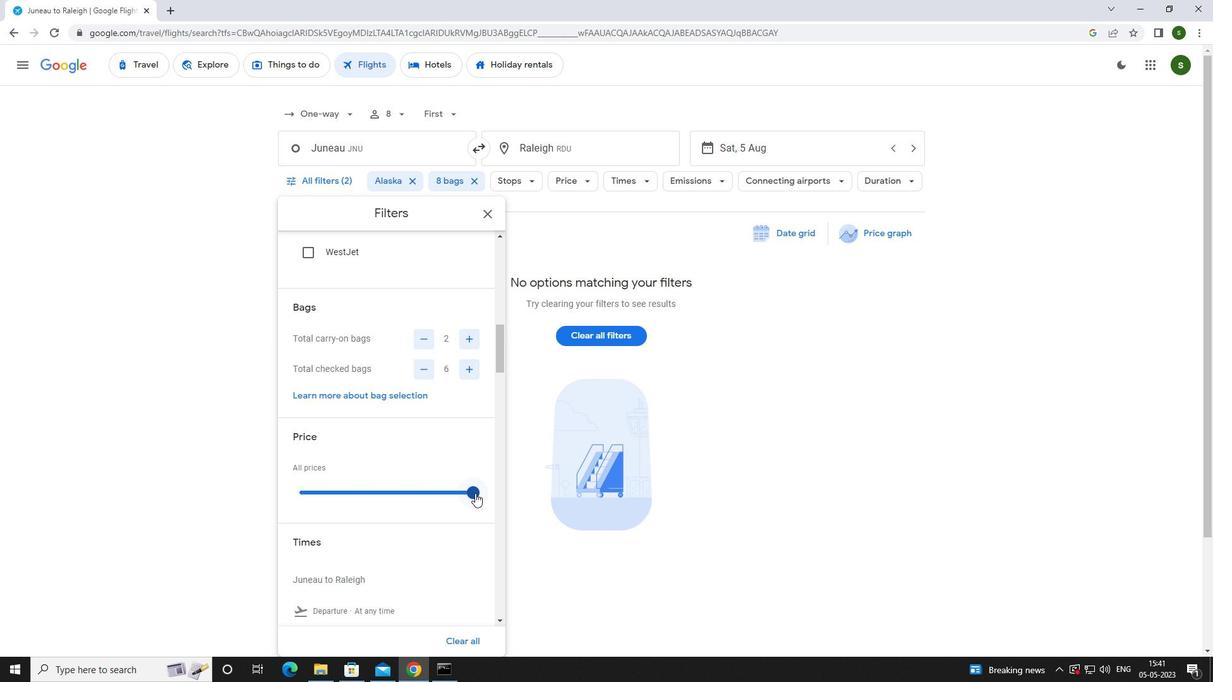
Action: Mouse scrolled (475, 493) with delta (0, 0)
Screenshot: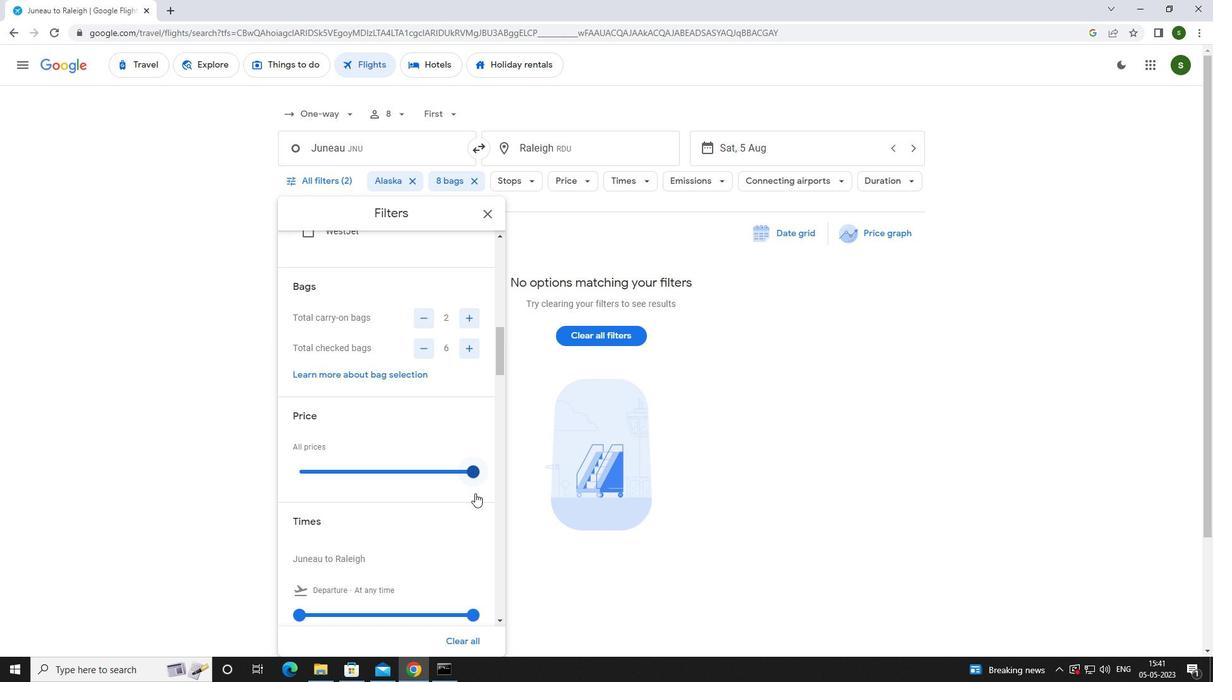
Action: Mouse moved to (300, 508)
Screenshot: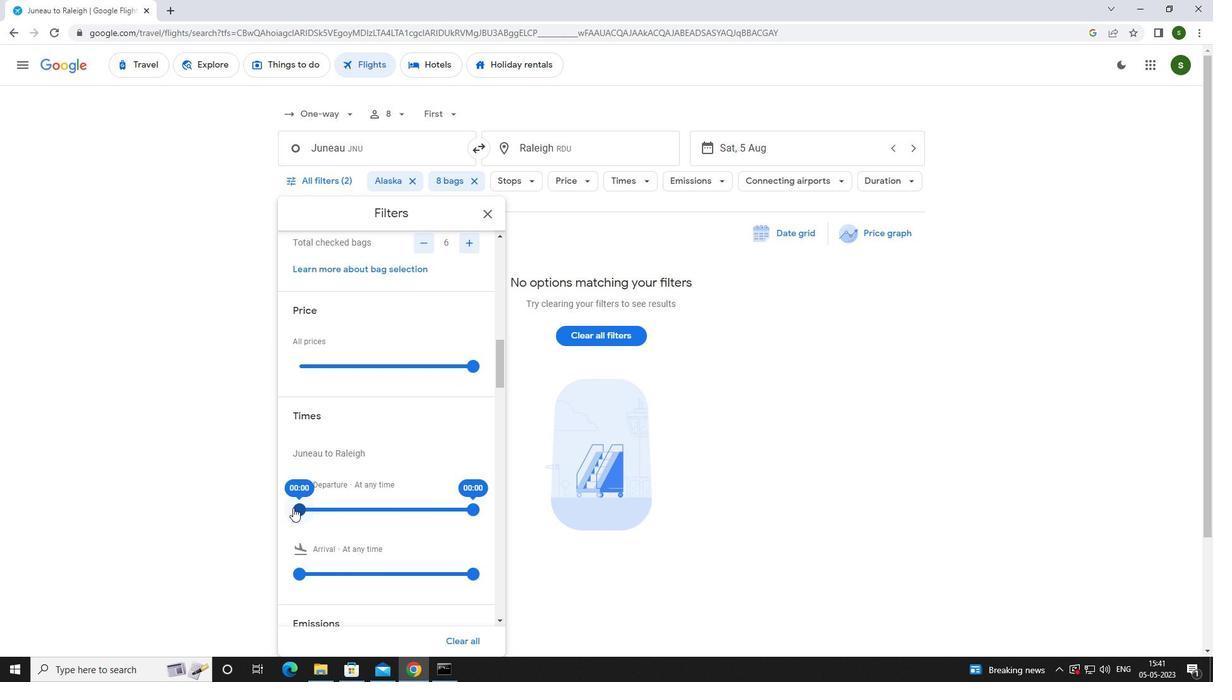 
Action: Mouse pressed left at (300, 508)
Screenshot: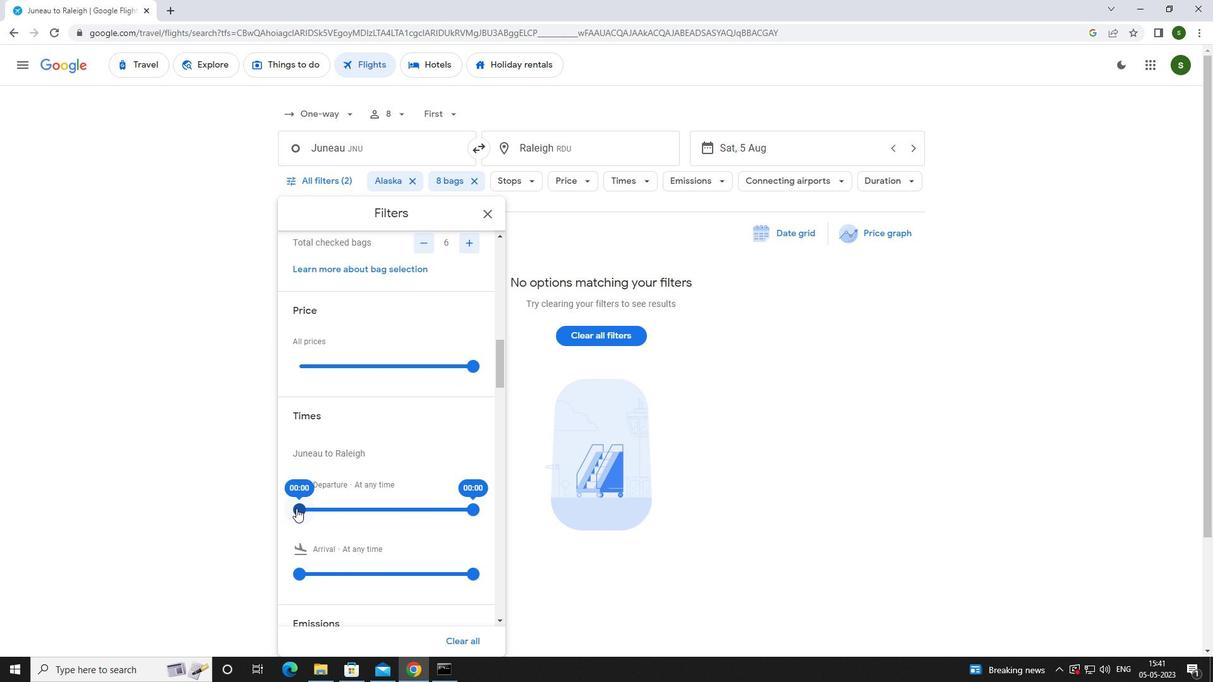 
Action: Mouse moved to (555, 559)
Screenshot: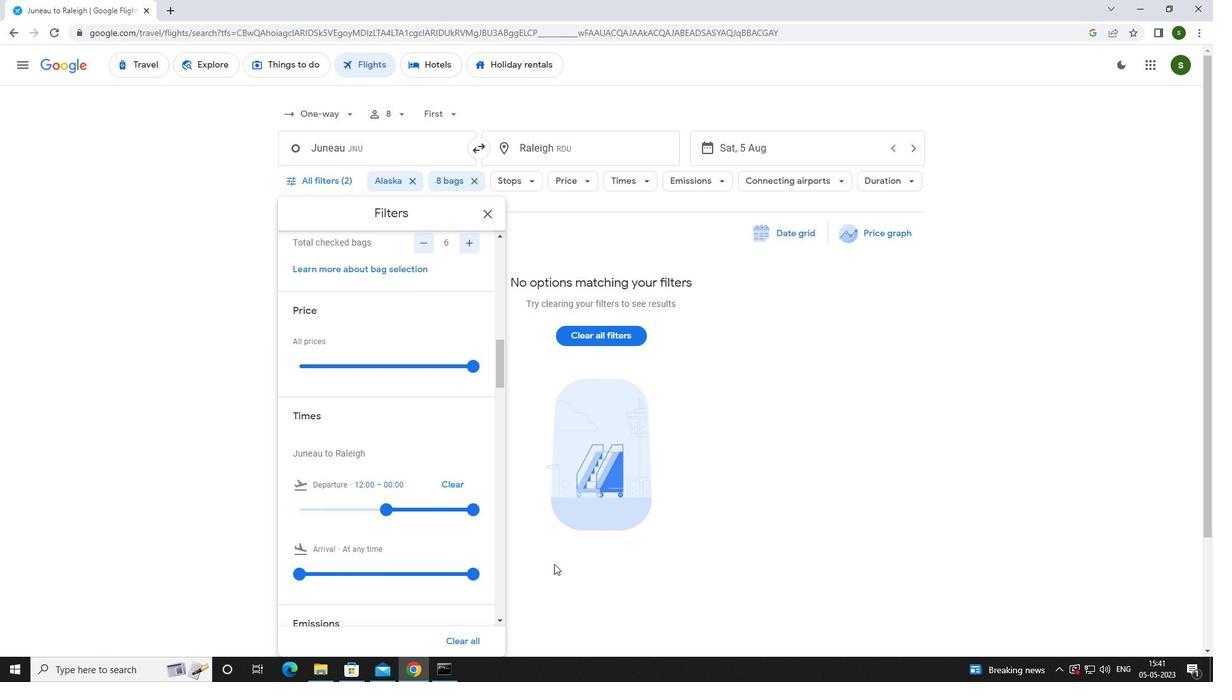 
Action: Mouse pressed left at (555, 559)
Screenshot: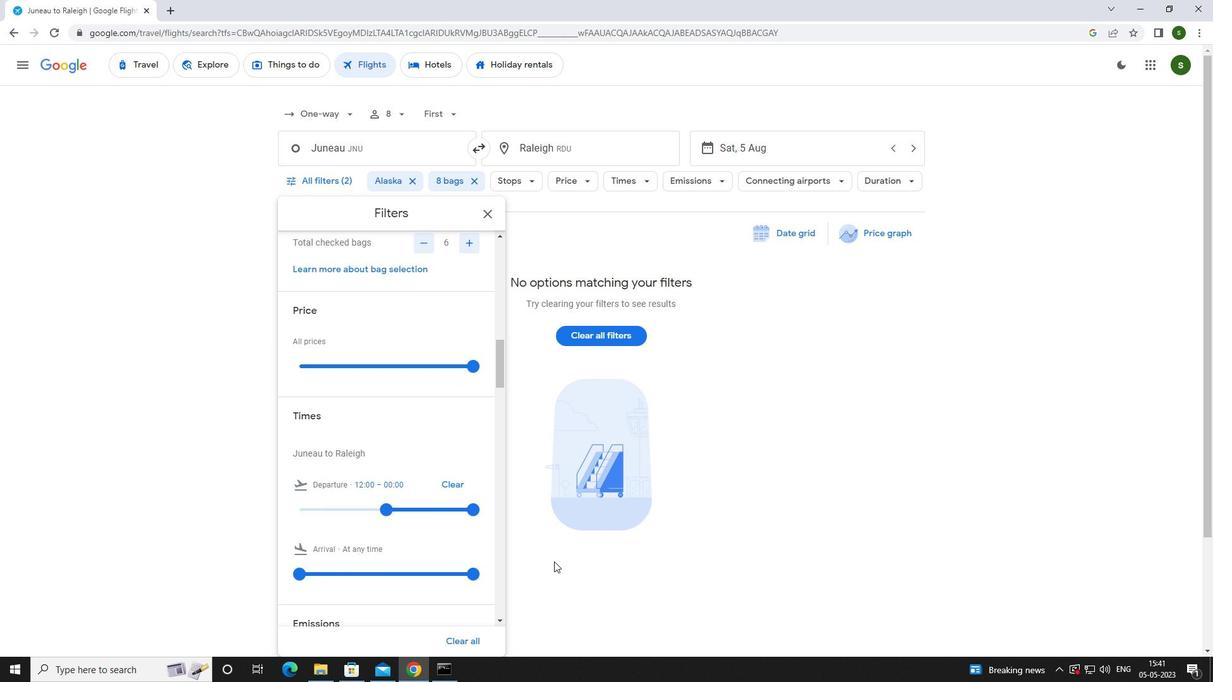 
Action: Mouse moved to (555, 558)
Screenshot: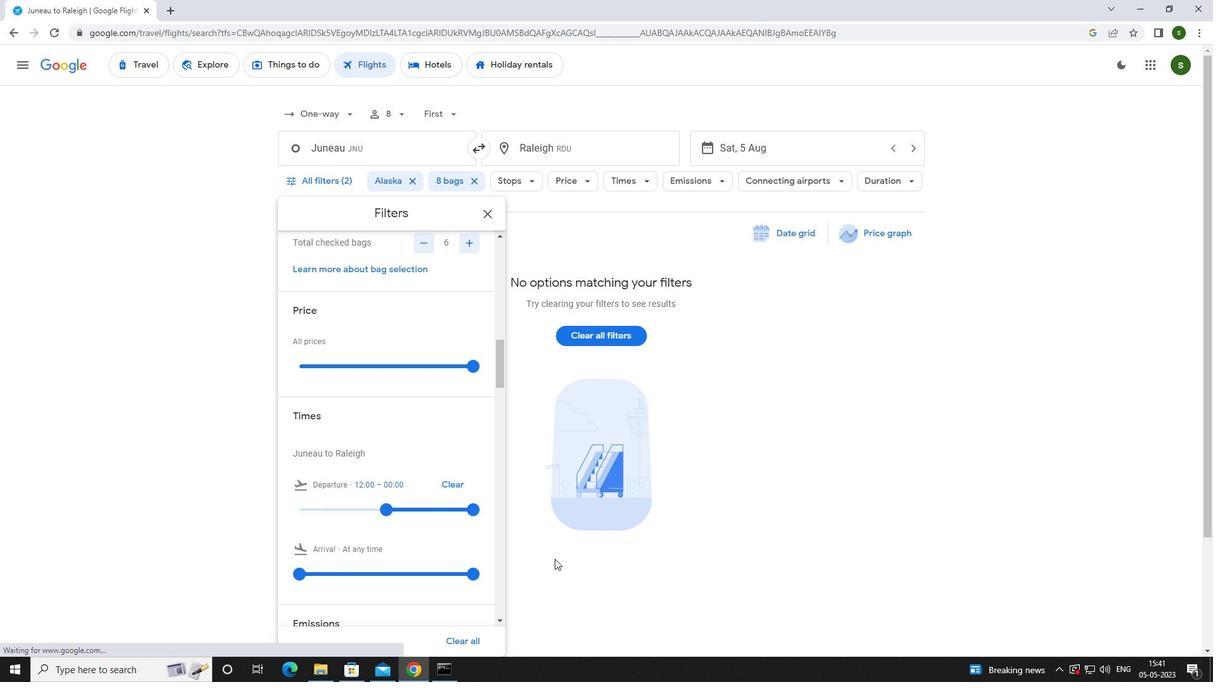 
